 Task: Navigate through the streets of Cleveland to reach the Rock and Roll Hall of Fame.
Action: Mouse moved to (314, 84)
Screenshot: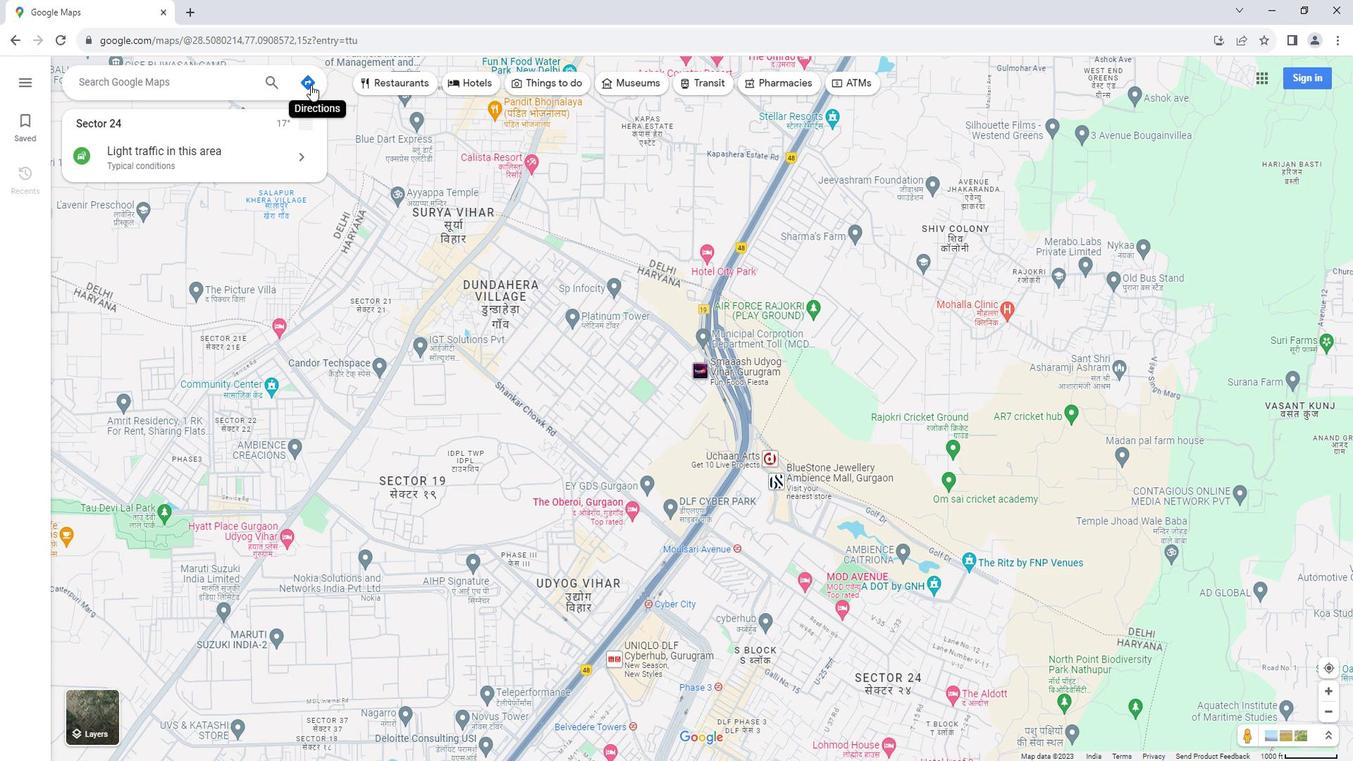 
Action: Mouse pressed left at (314, 84)
Screenshot: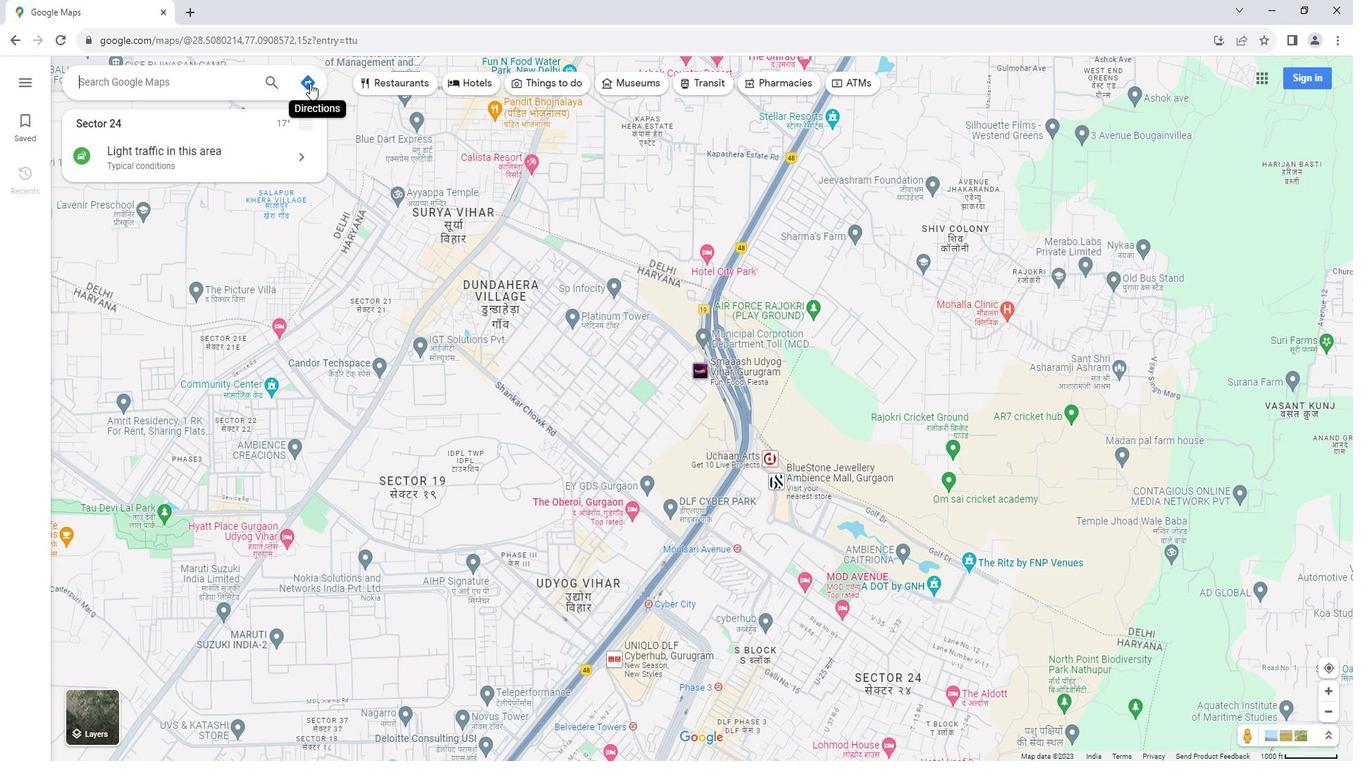 
Action: Mouse moved to (192, 126)
Screenshot: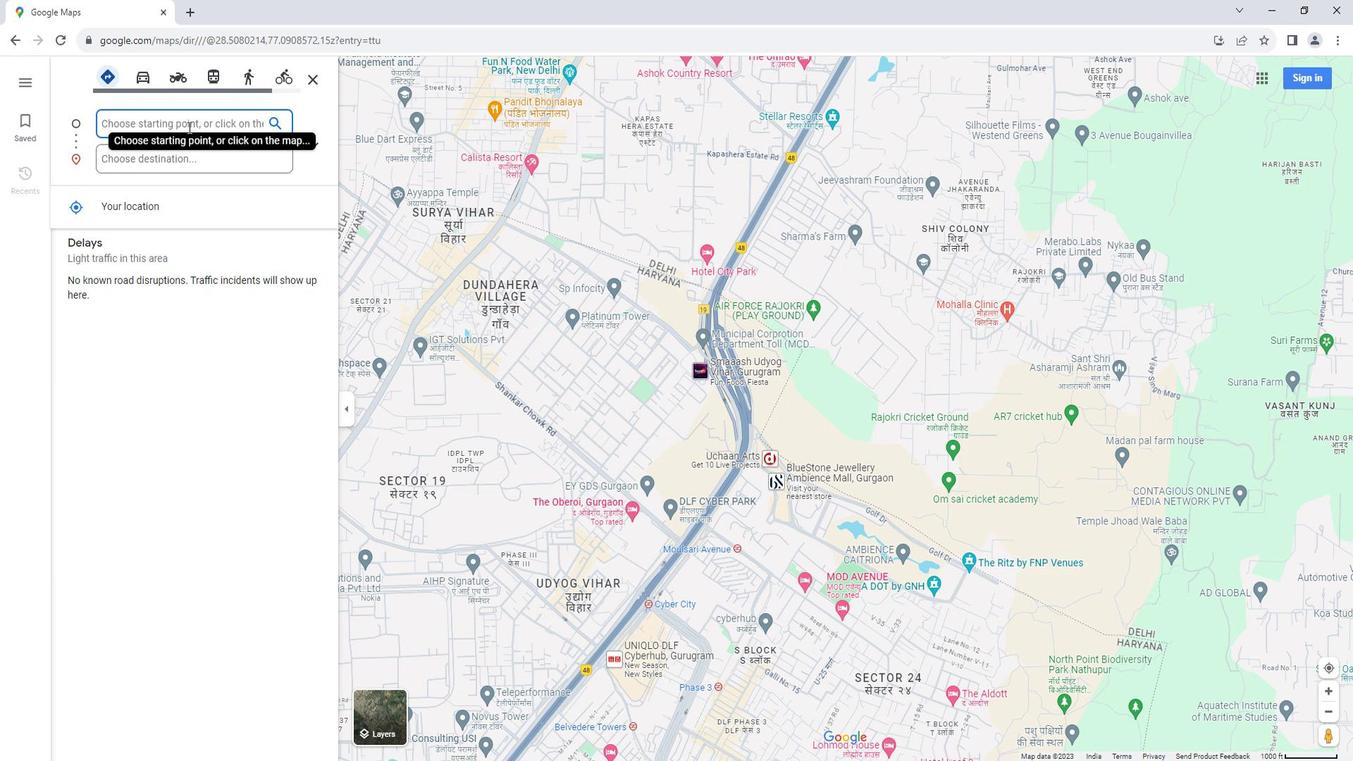 
Action: Mouse pressed left at (192, 126)
Screenshot: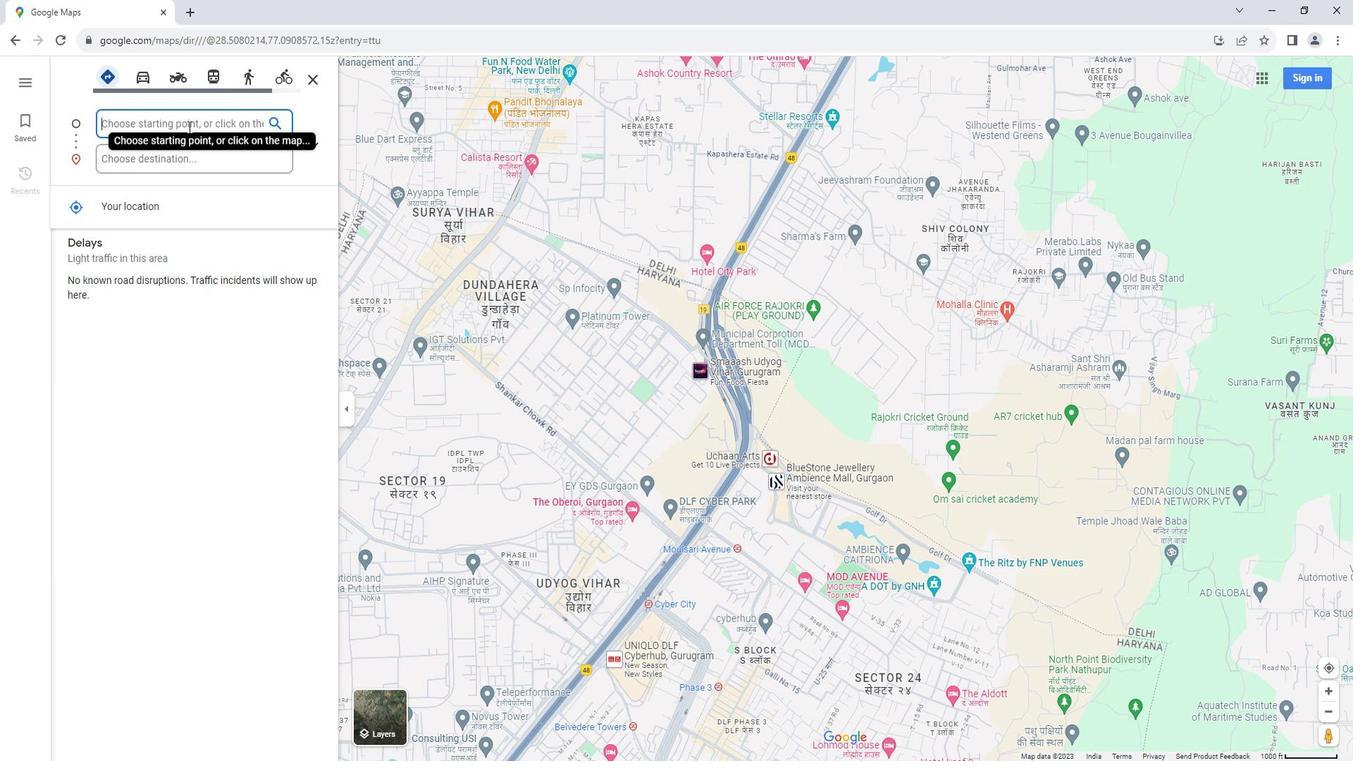 
Action: Mouse moved to (192, 125)
Screenshot: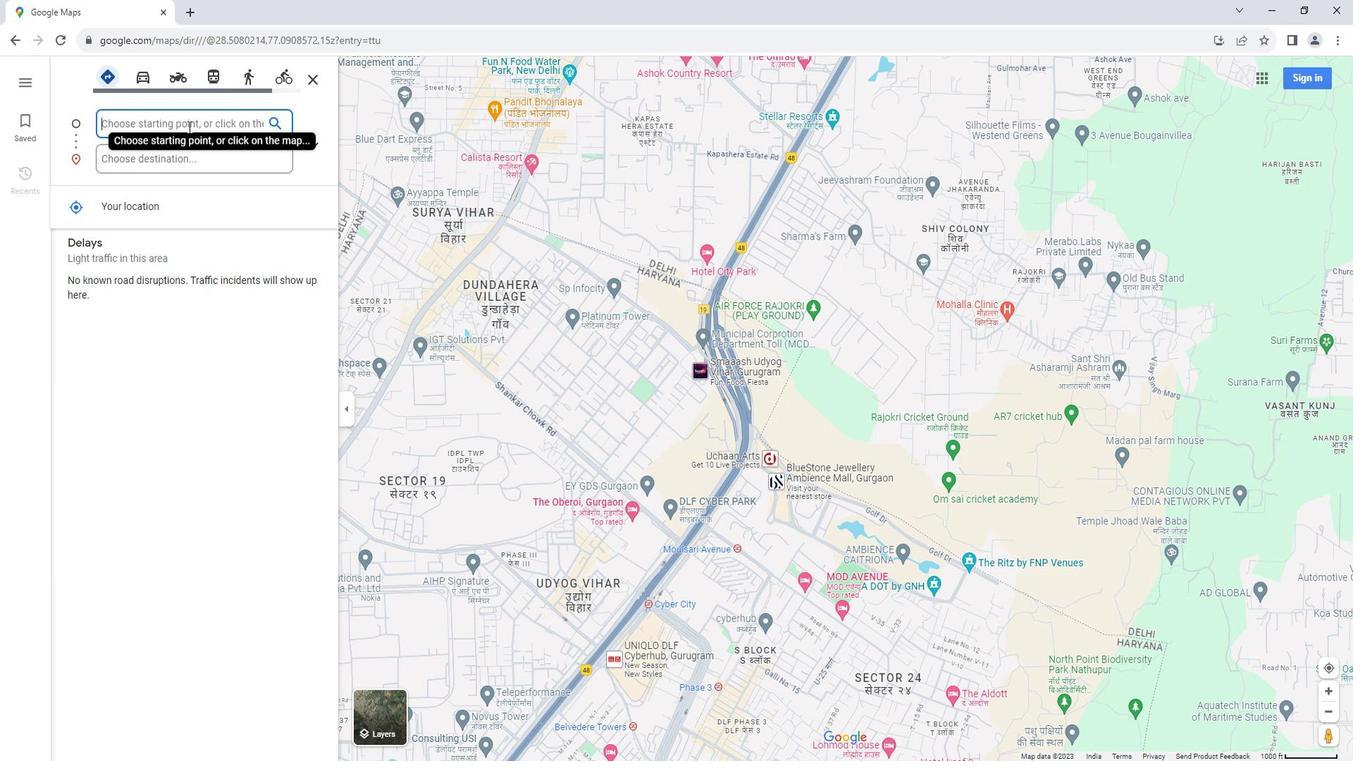 
Action: Key pressed <Key.shift>Cleveland
Screenshot: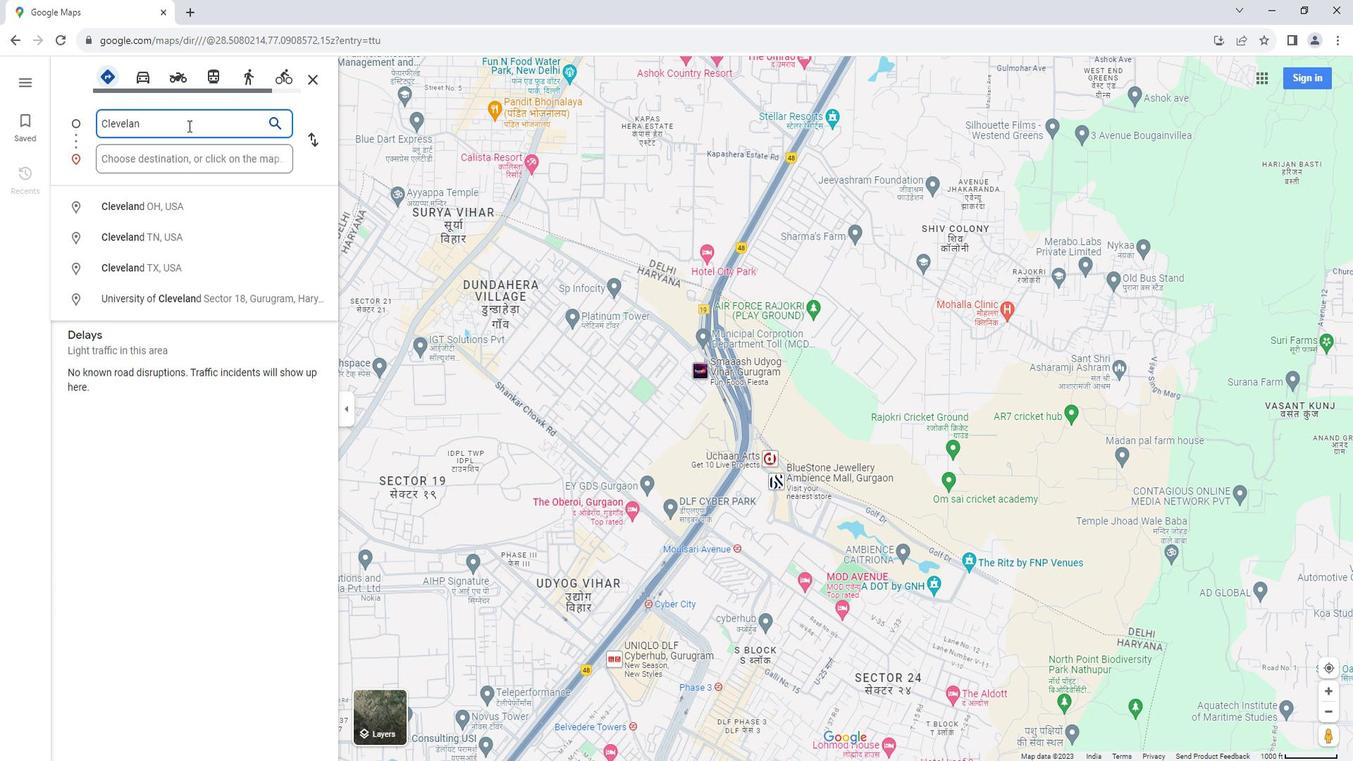 
Action: Mouse moved to (158, 200)
Screenshot: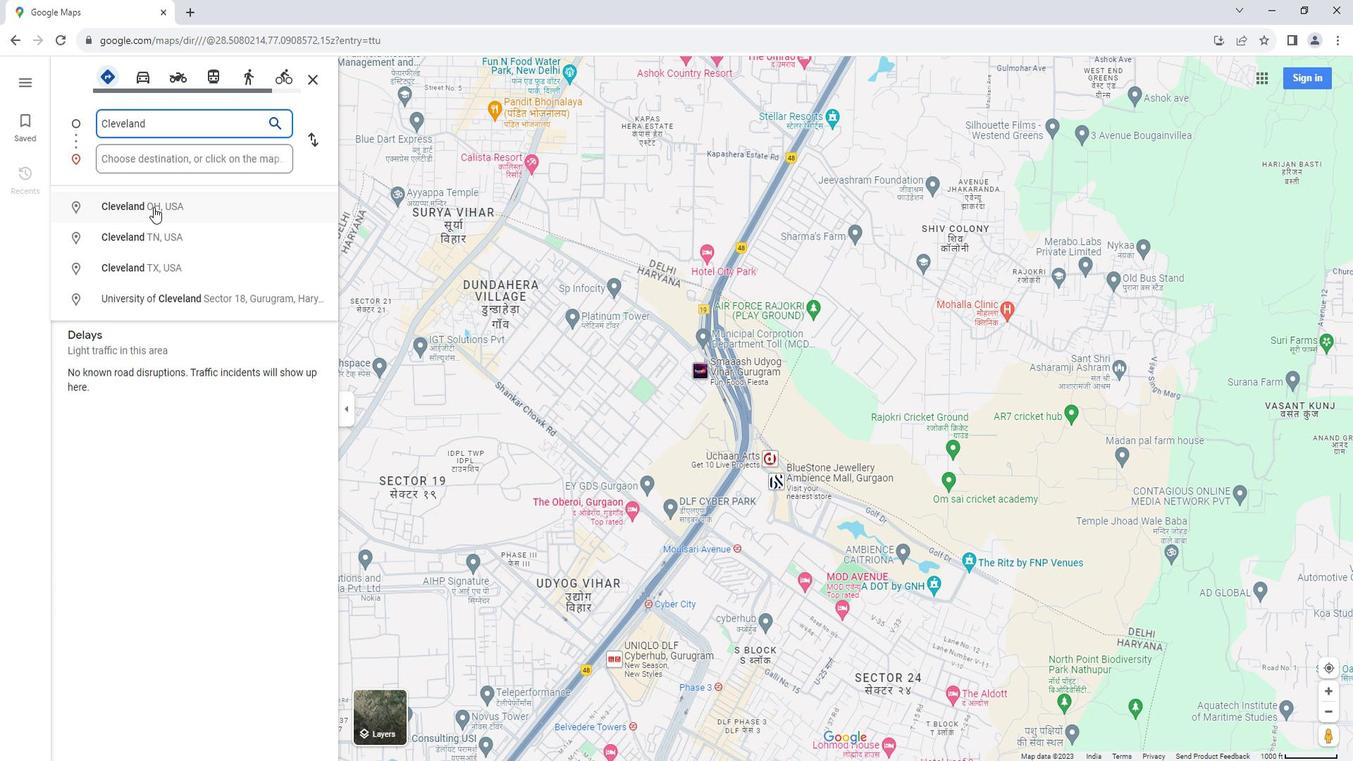 
Action: Mouse pressed left at (158, 200)
Screenshot: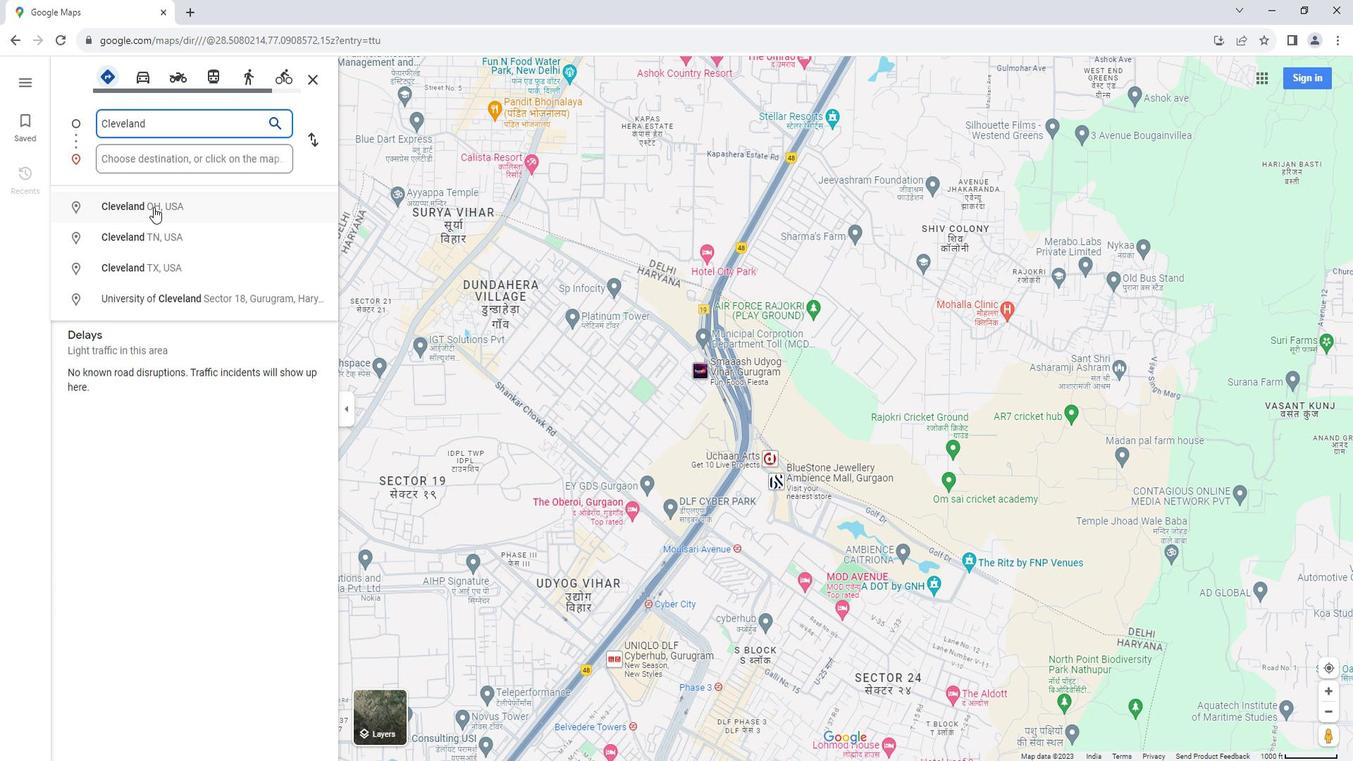
Action: Mouse moved to (148, 156)
Screenshot: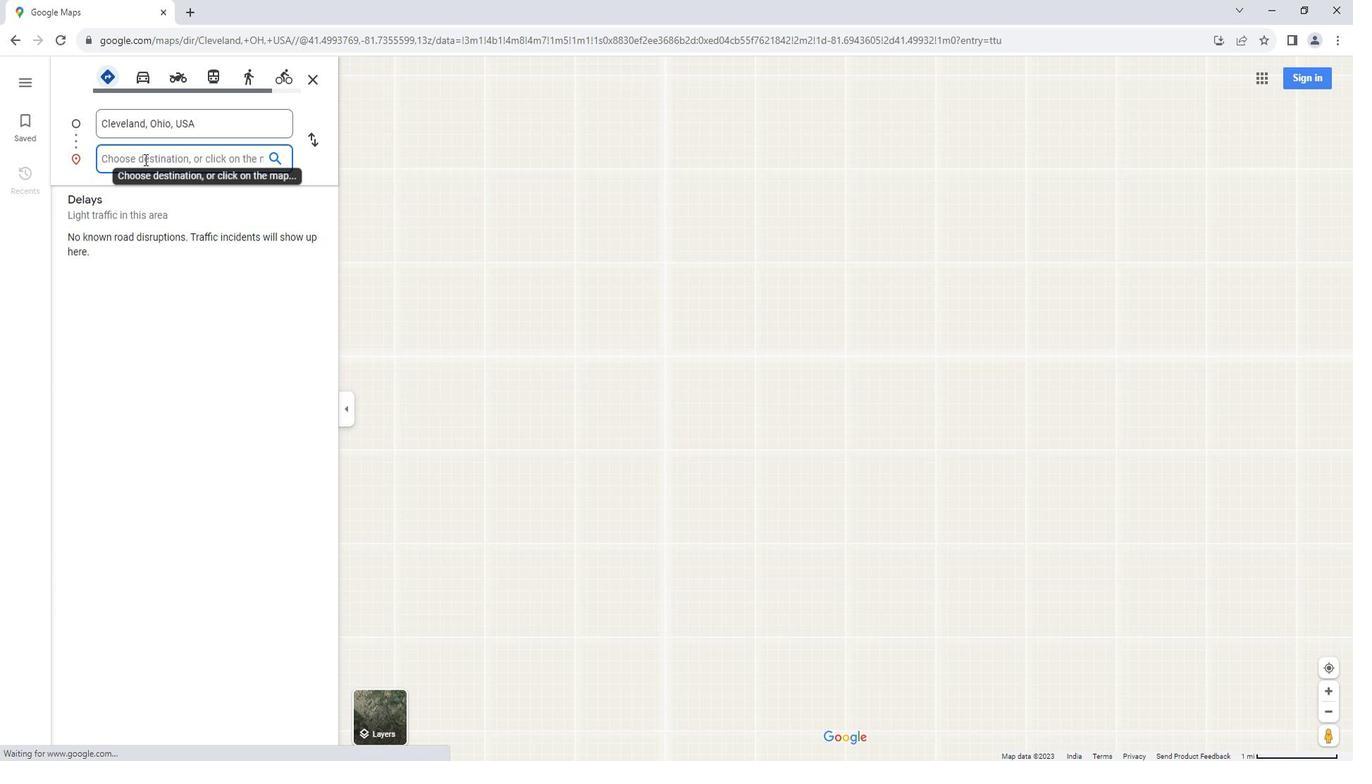 
Action: Mouse pressed left at (148, 156)
Screenshot: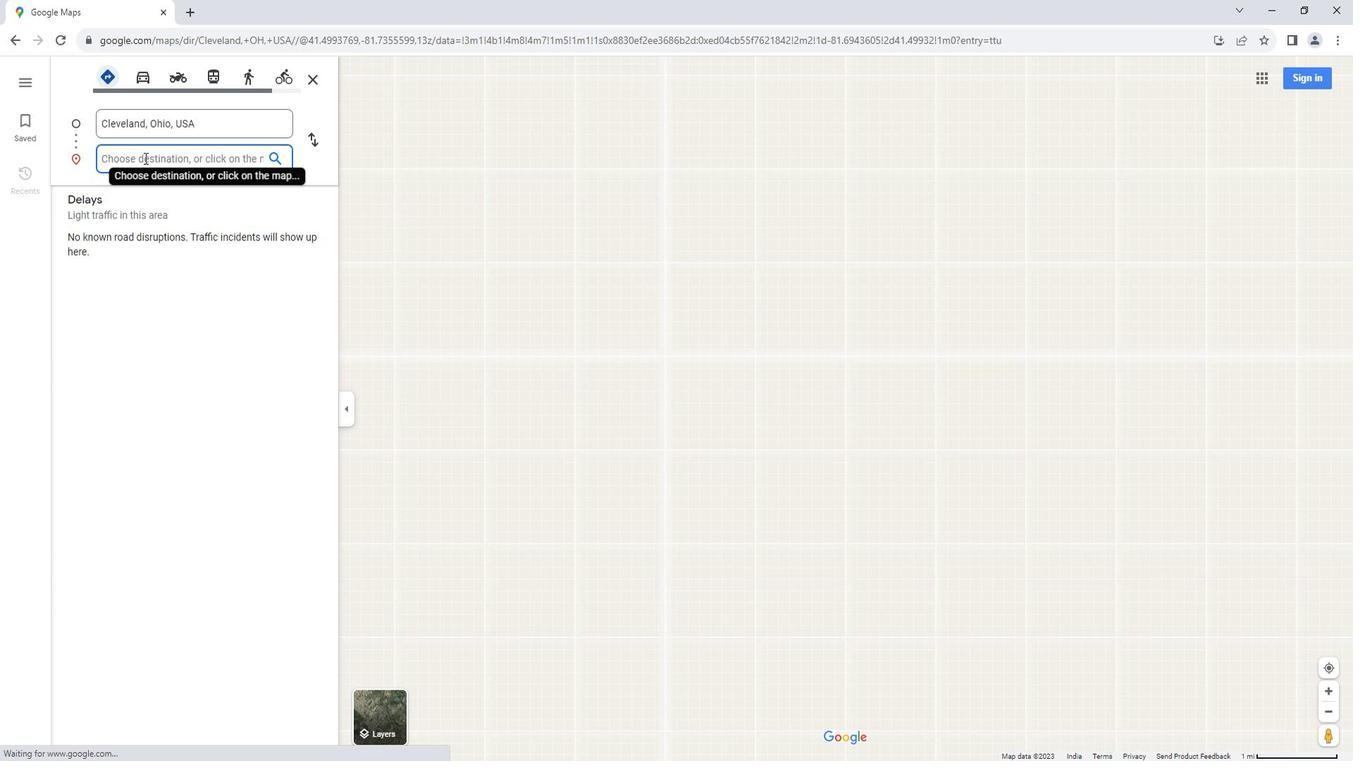 
Action: Key pressed <Key.shift>Rock<Key.space>and<Key.space>
Screenshot: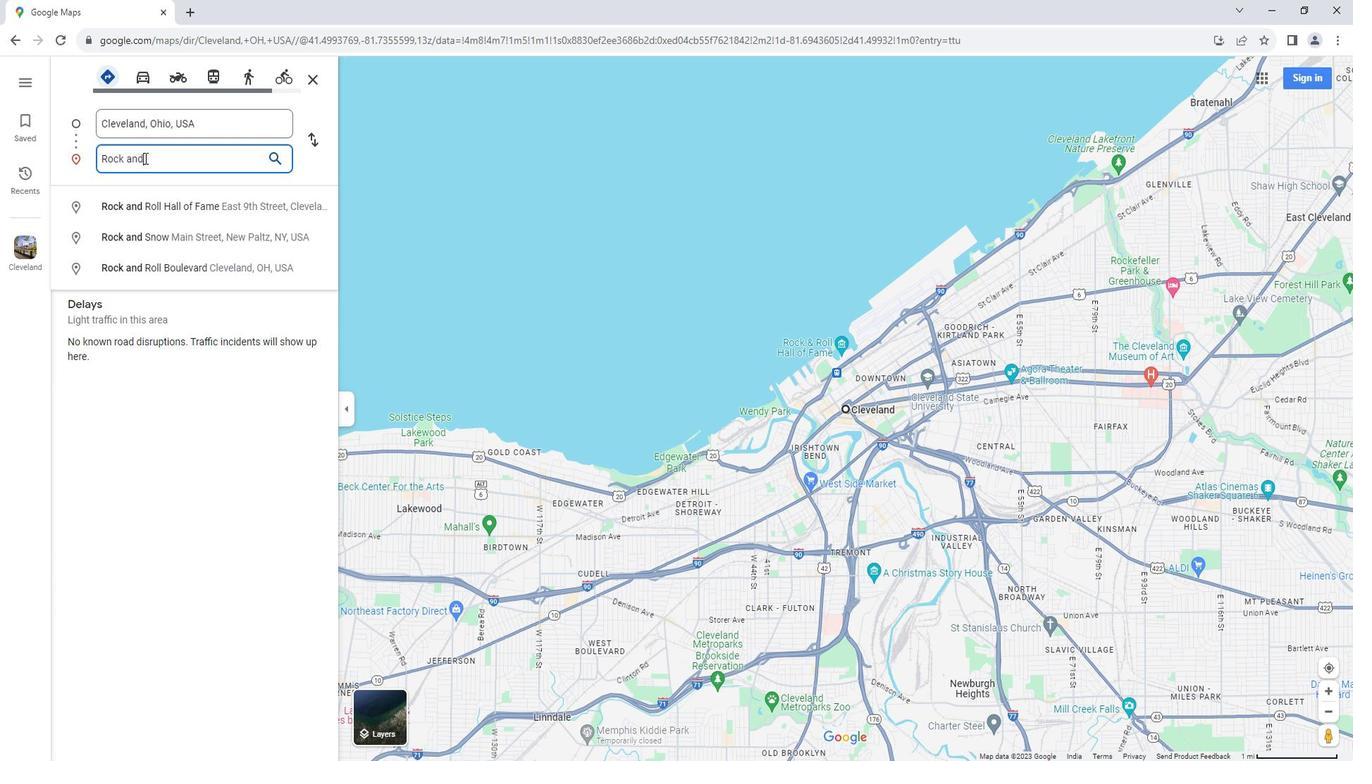
Action: Mouse moved to (183, 197)
Screenshot: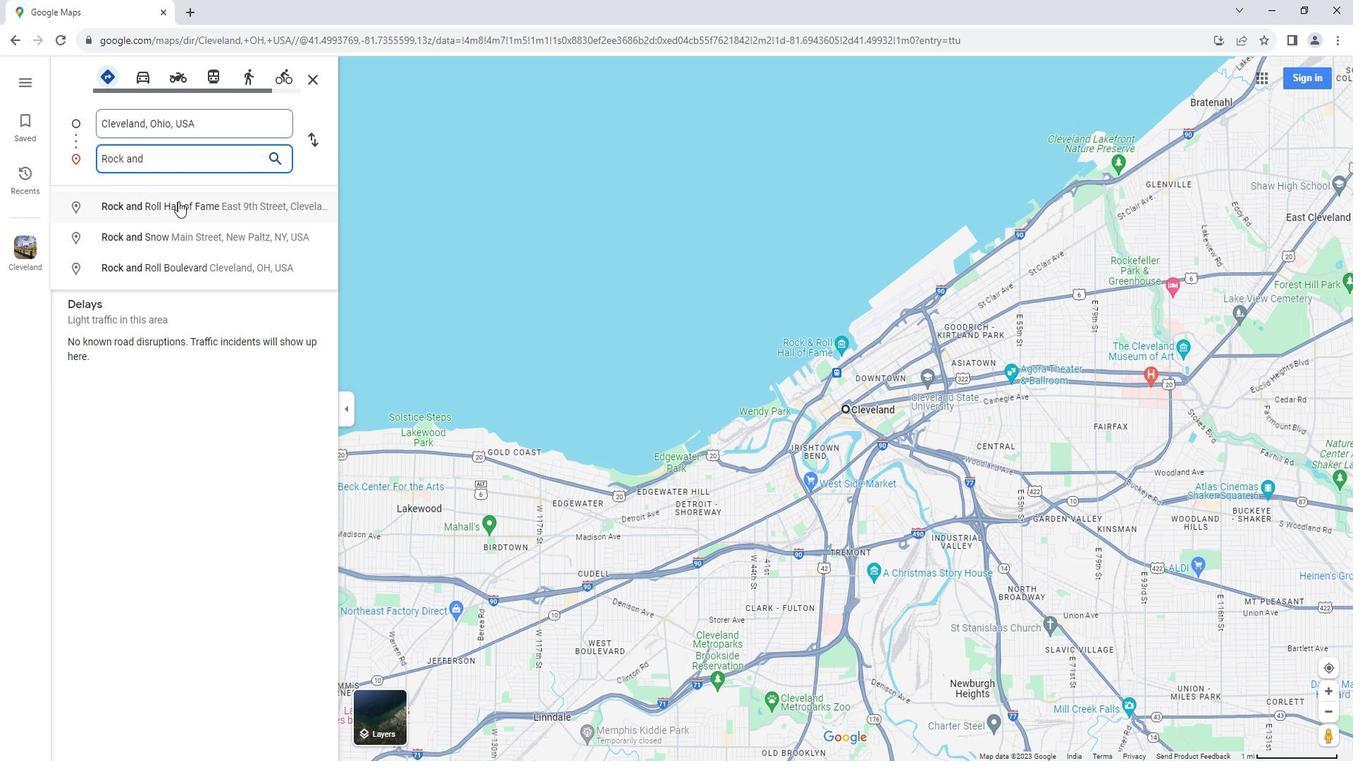 
Action: Key pressed <Key.shift>Roll<Key.space><Key.shift>Hall<Key.space>of<Key.space><Key.shift>Fame
Screenshot: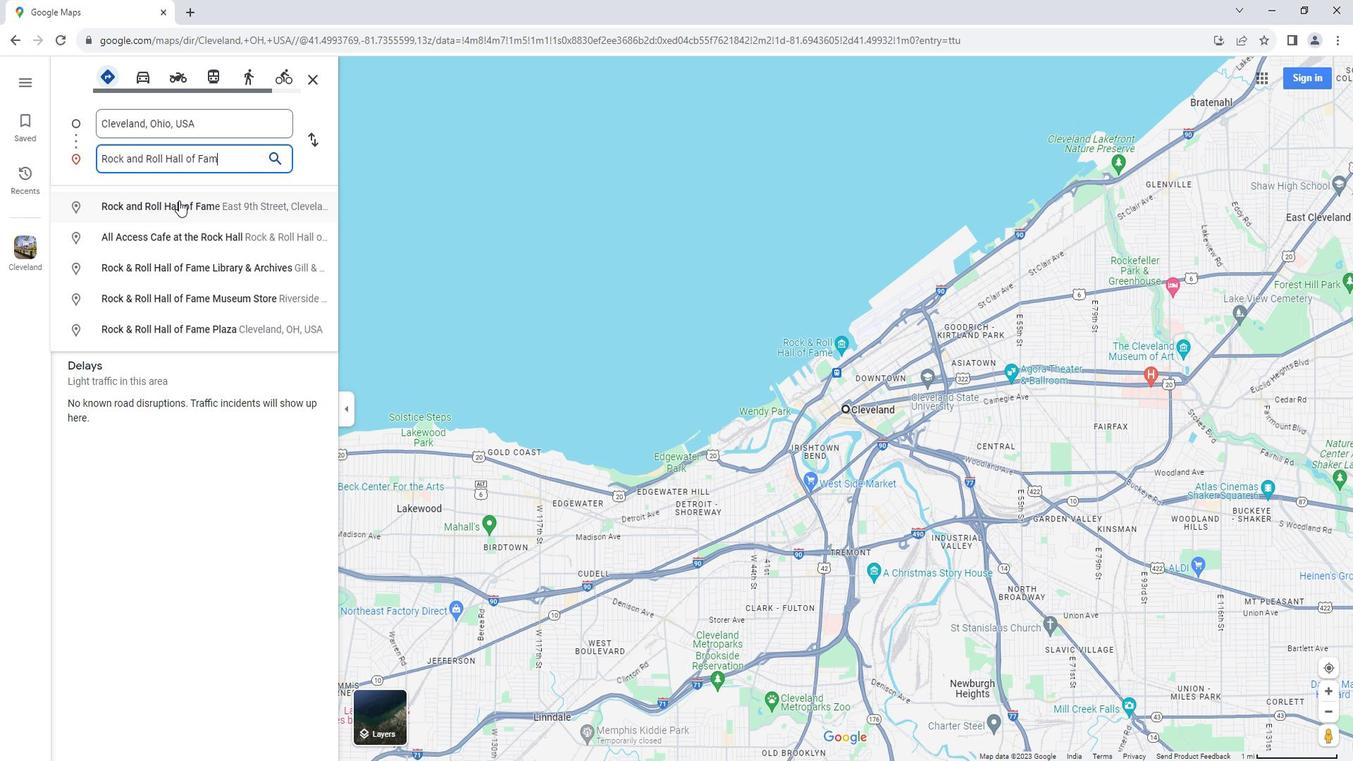 
Action: Mouse moved to (194, 204)
Screenshot: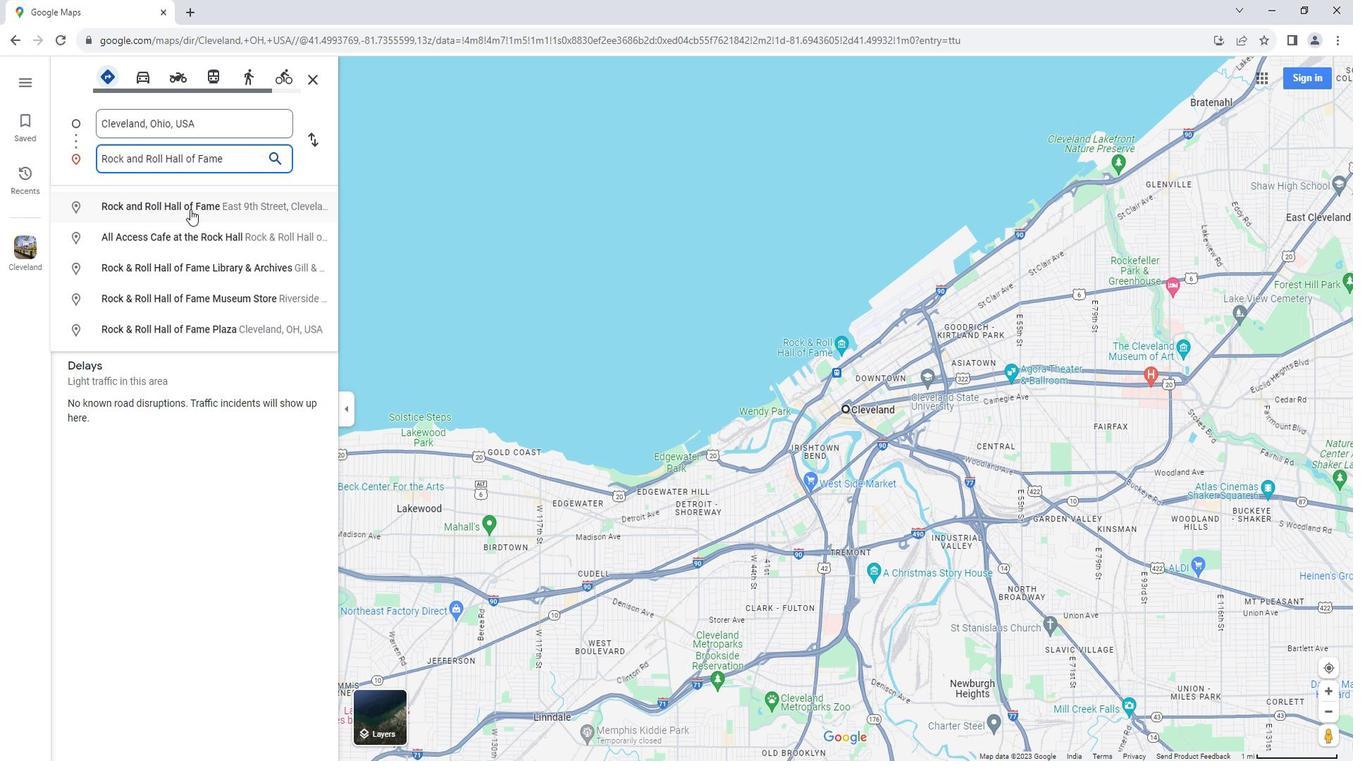 
Action: Mouse pressed left at (194, 204)
Screenshot: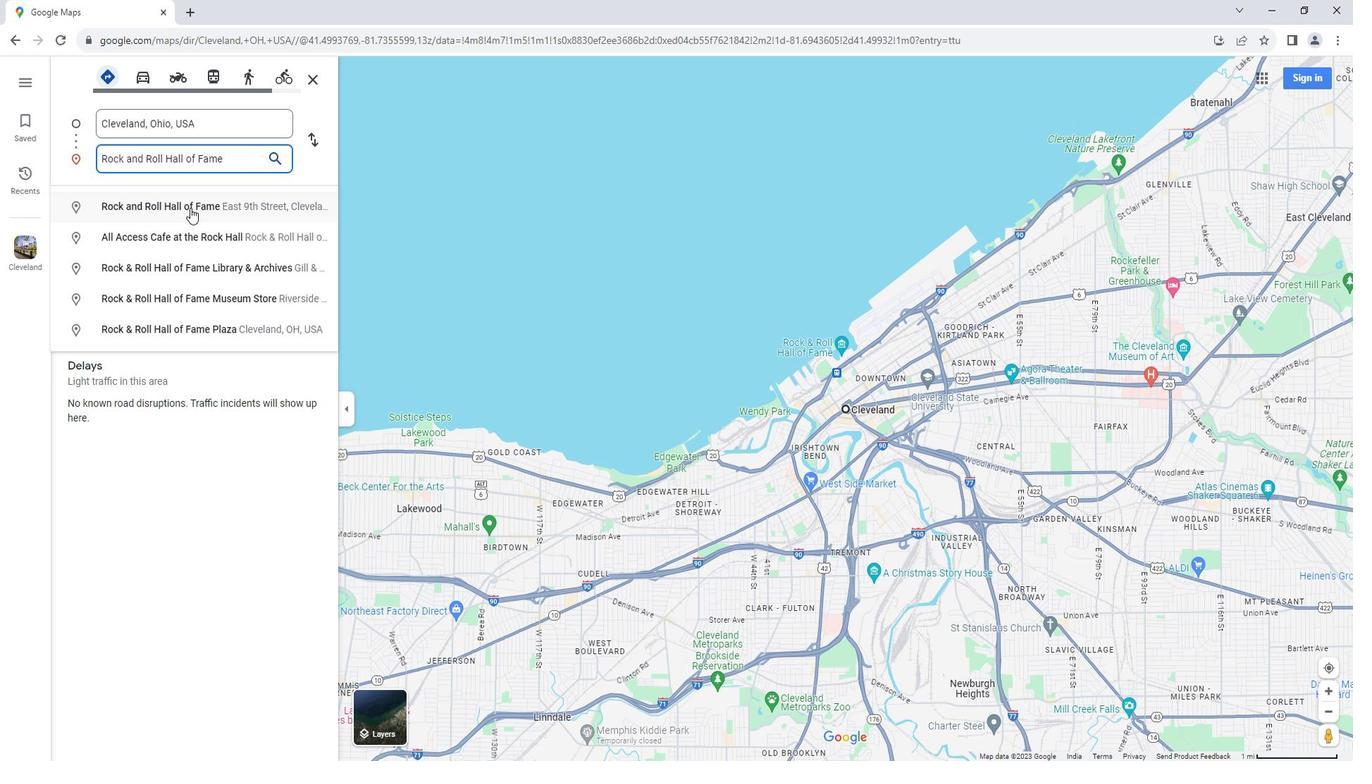 
Action: Mouse moved to (118, 381)
Screenshot: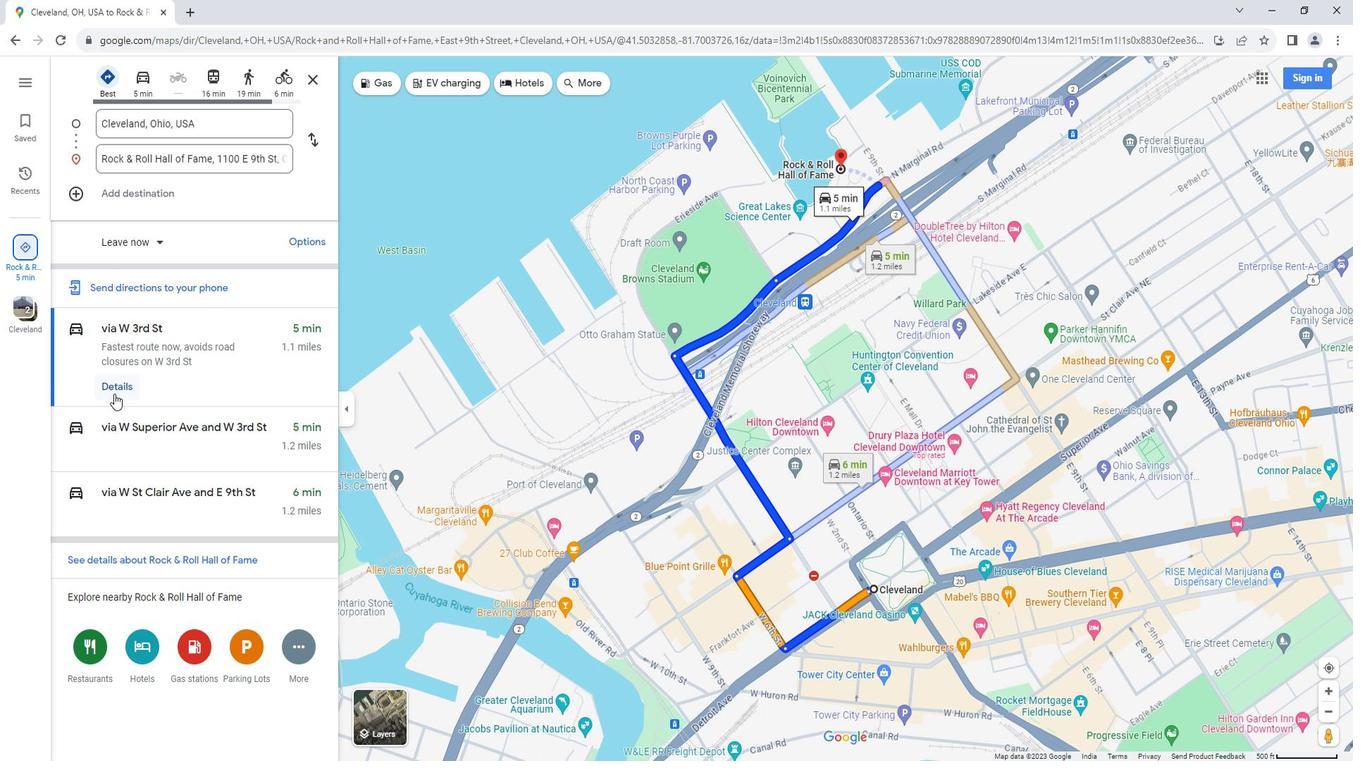 
Action: Mouse pressed left at (118, 381)
Screenshot: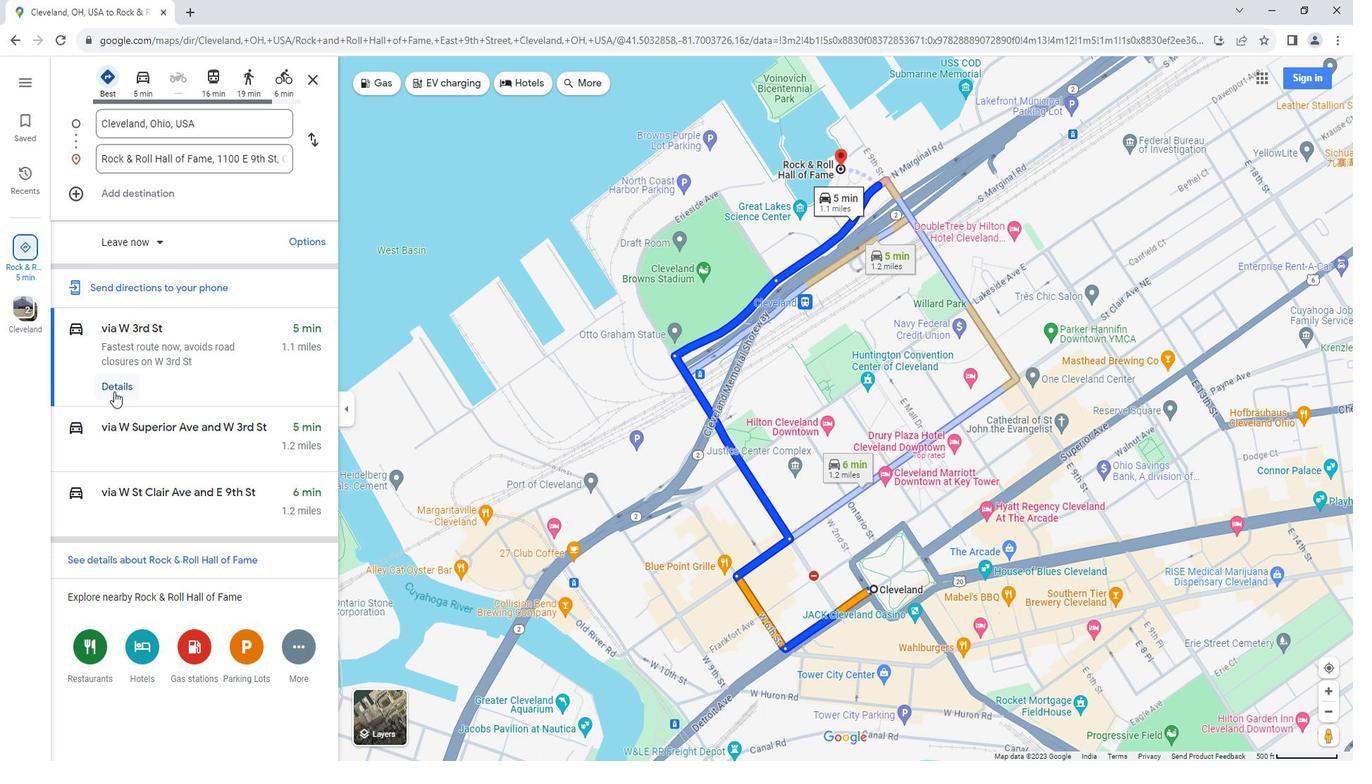 
Action: Mouse moved to (72, 81)
Screenshot: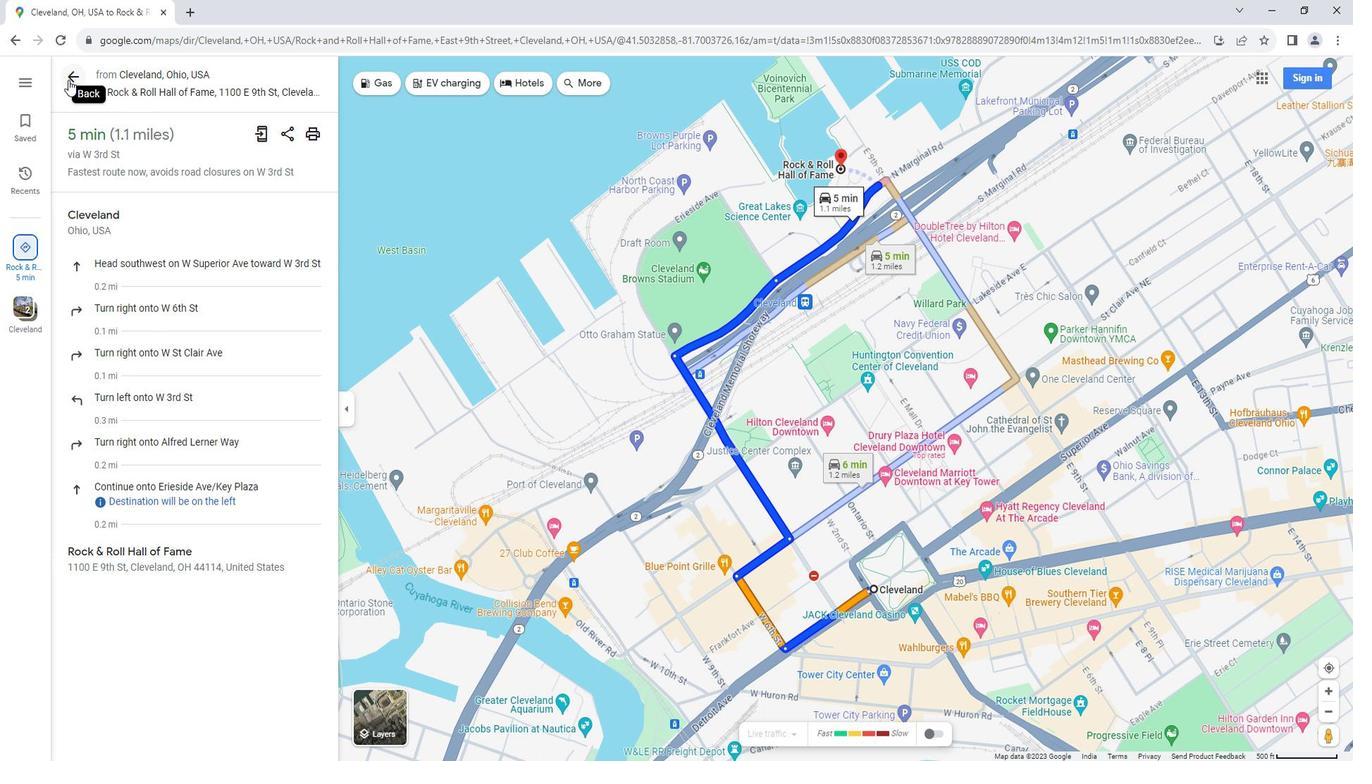 
Action: Mouse pressed left at (72, 81)
Screenshot: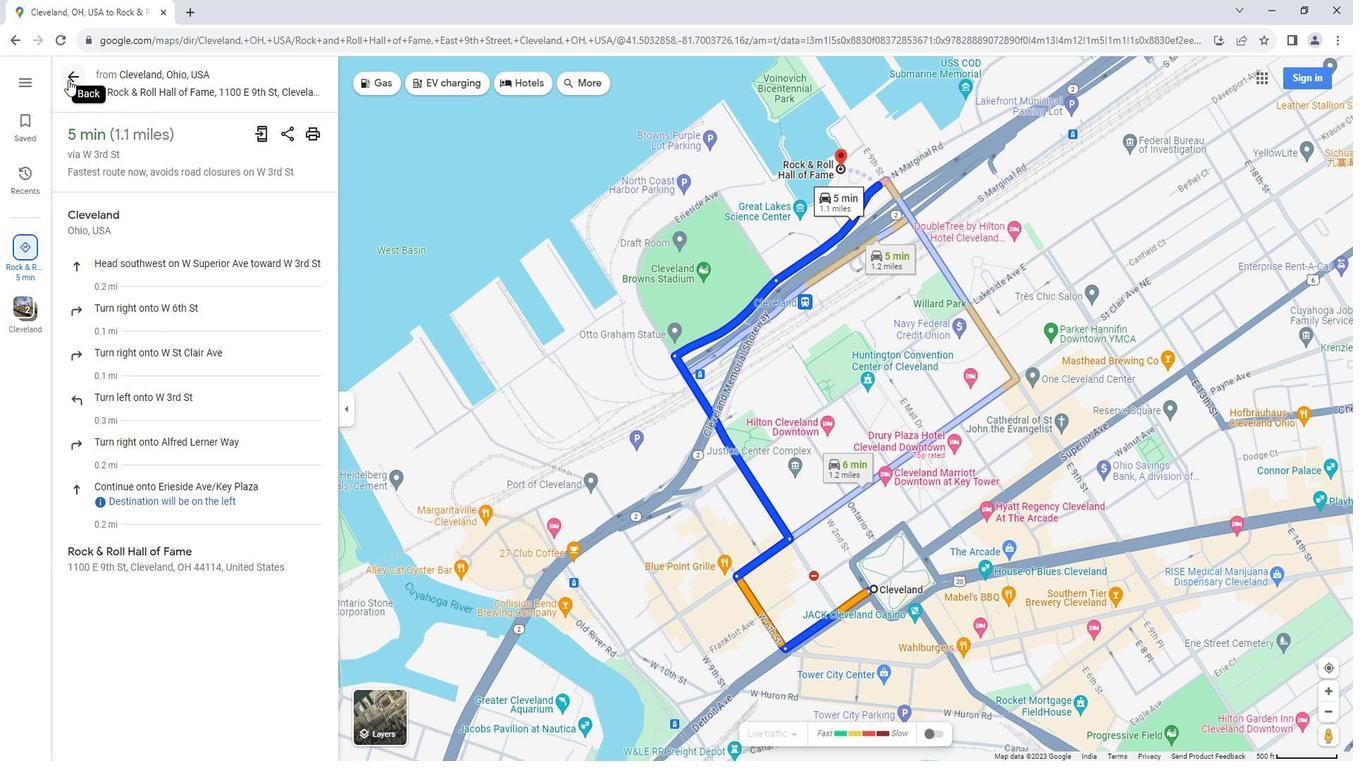 
Action: Mouse moved to (140, 81)
Screenshot: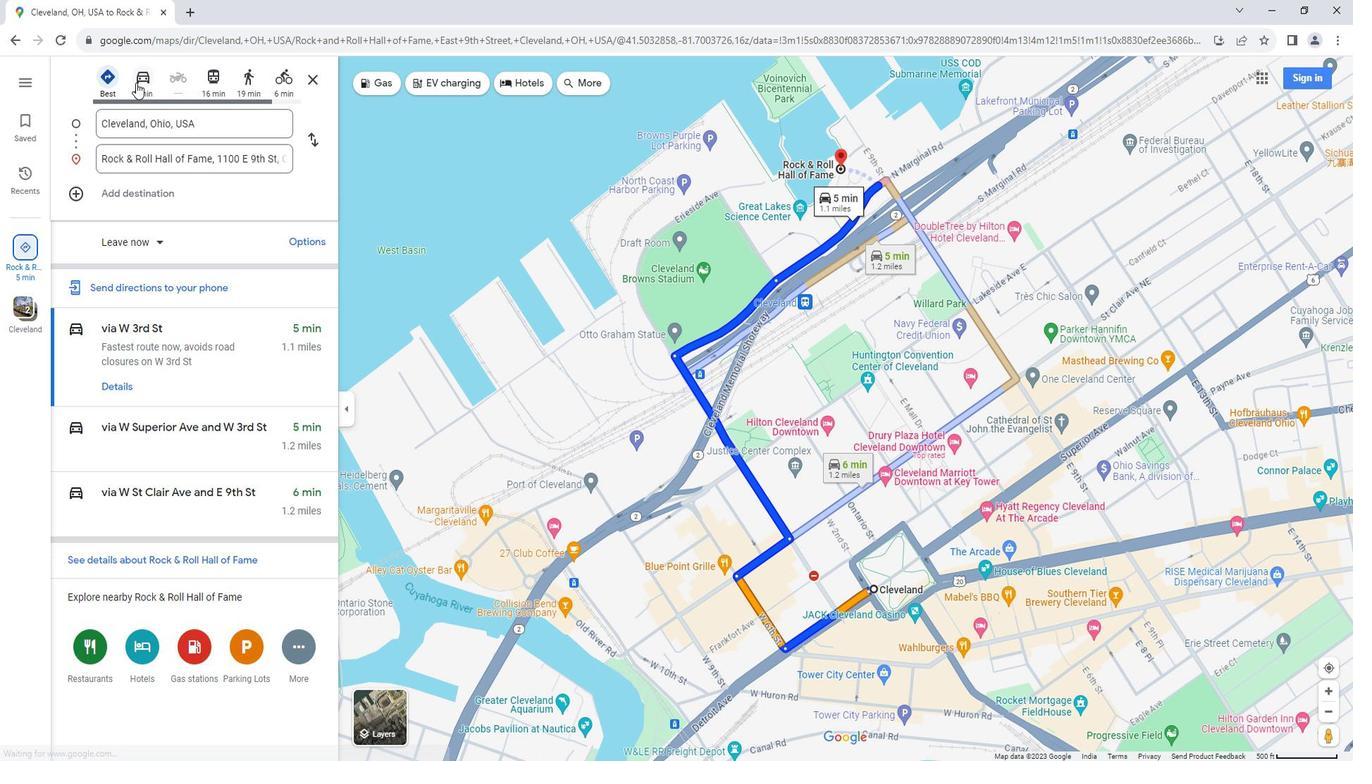 
Action: Mouse pressed left at (140, 81)
Screenshot: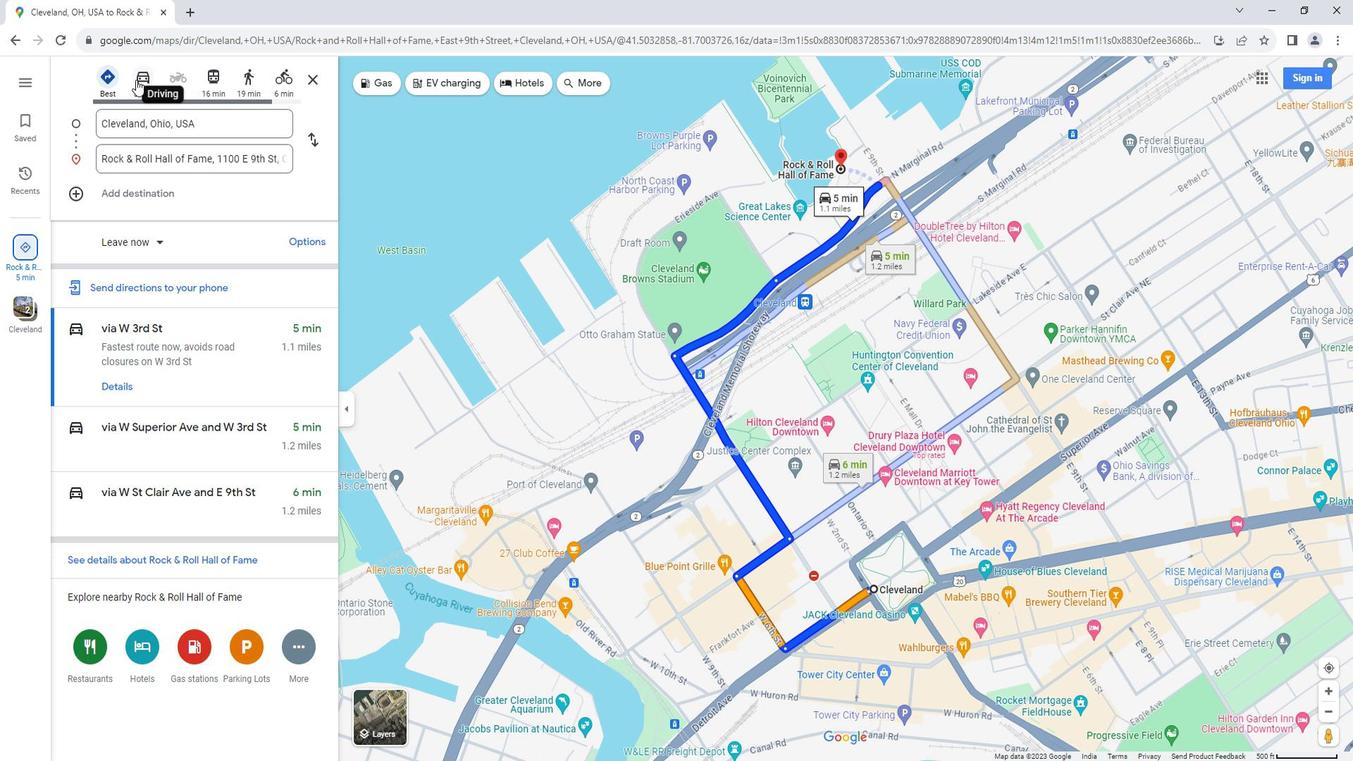 
Action: Mouse moved to (222, 79)
Screenshot: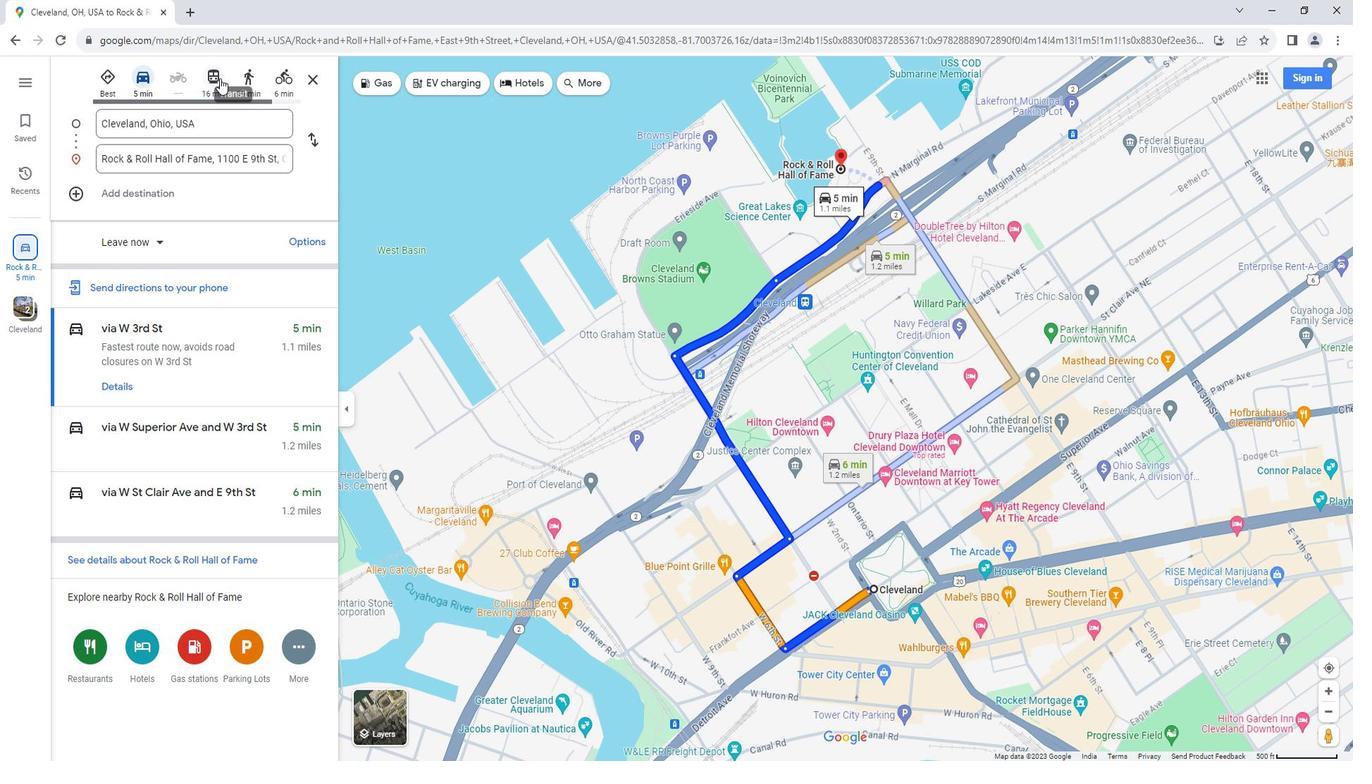 
Action: Mouse pressed left at (222, 79)
Screenshot: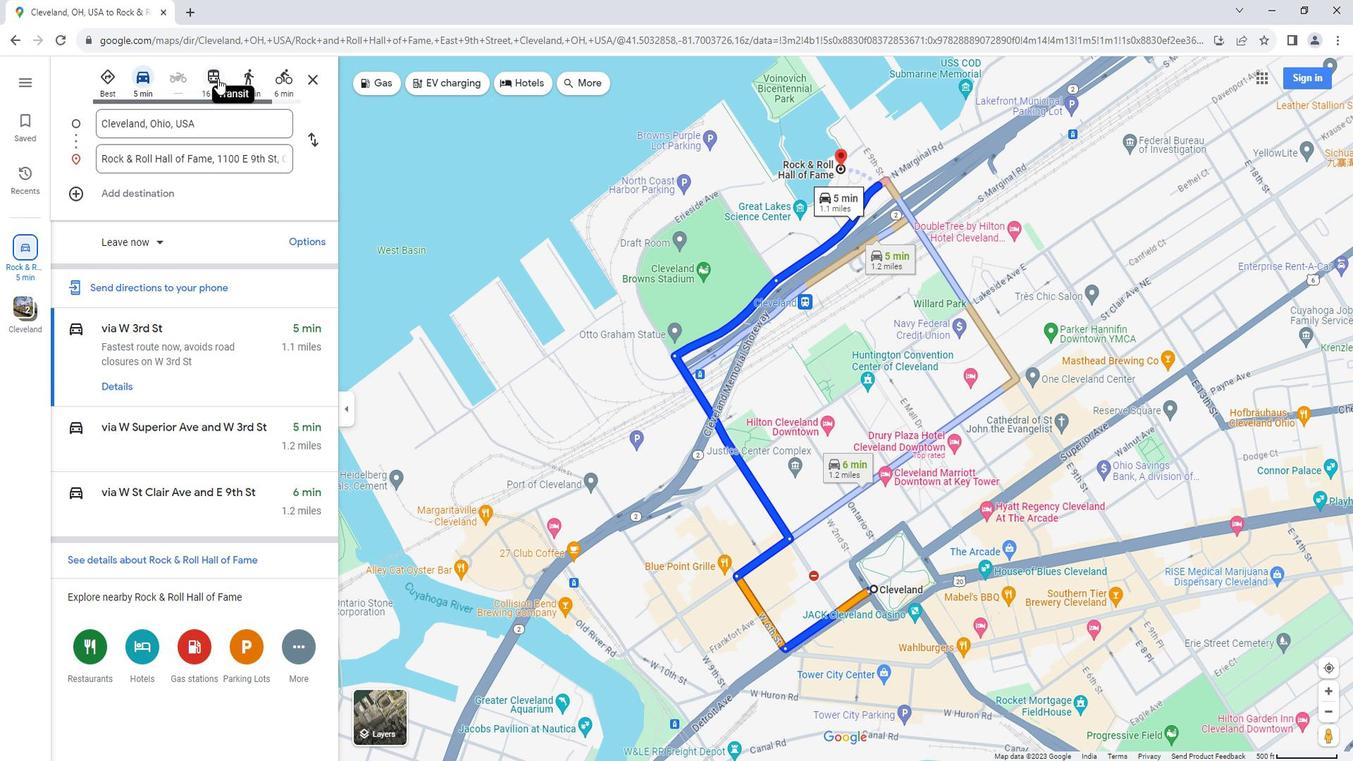 
Action: Mouse moved to (180, 248)
Screenshot: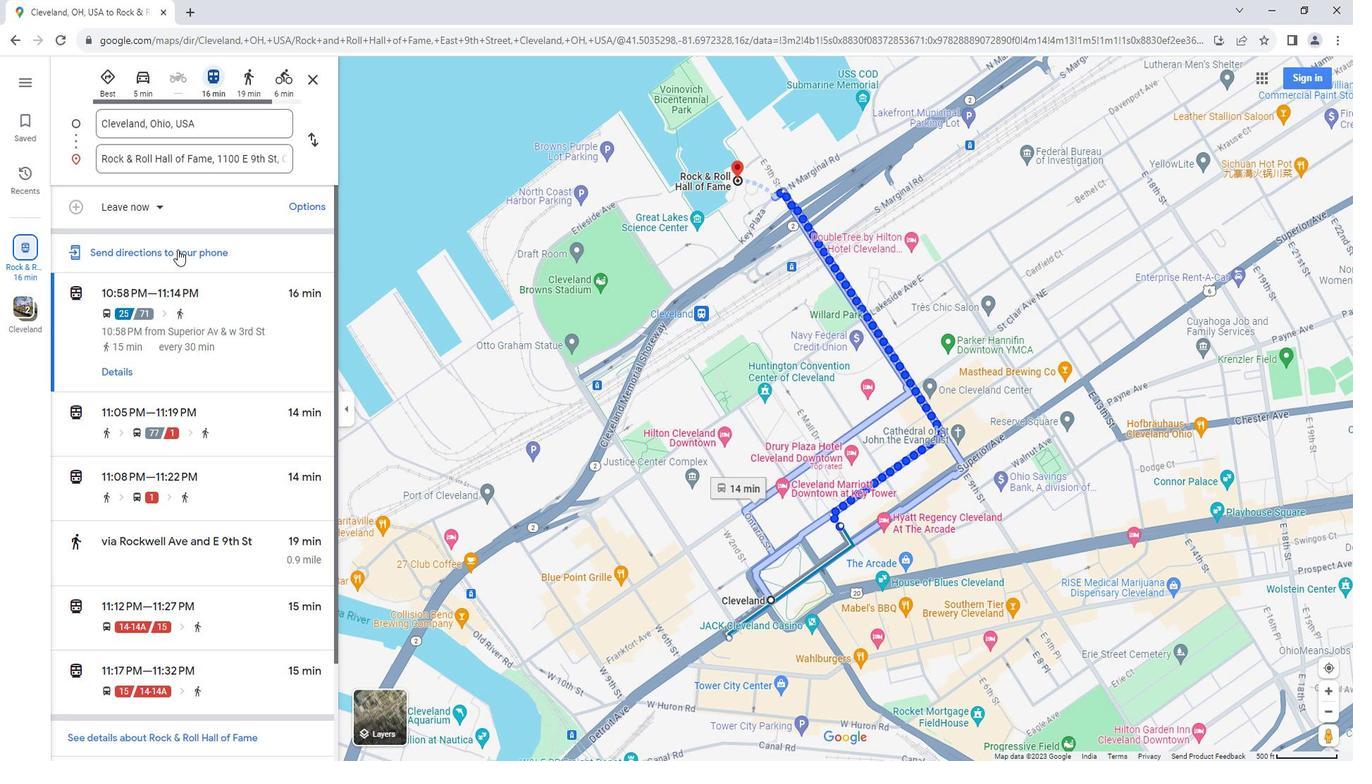 
Action: Mouse scrolled (180, 247) with delta (0, 0)
Screenshot: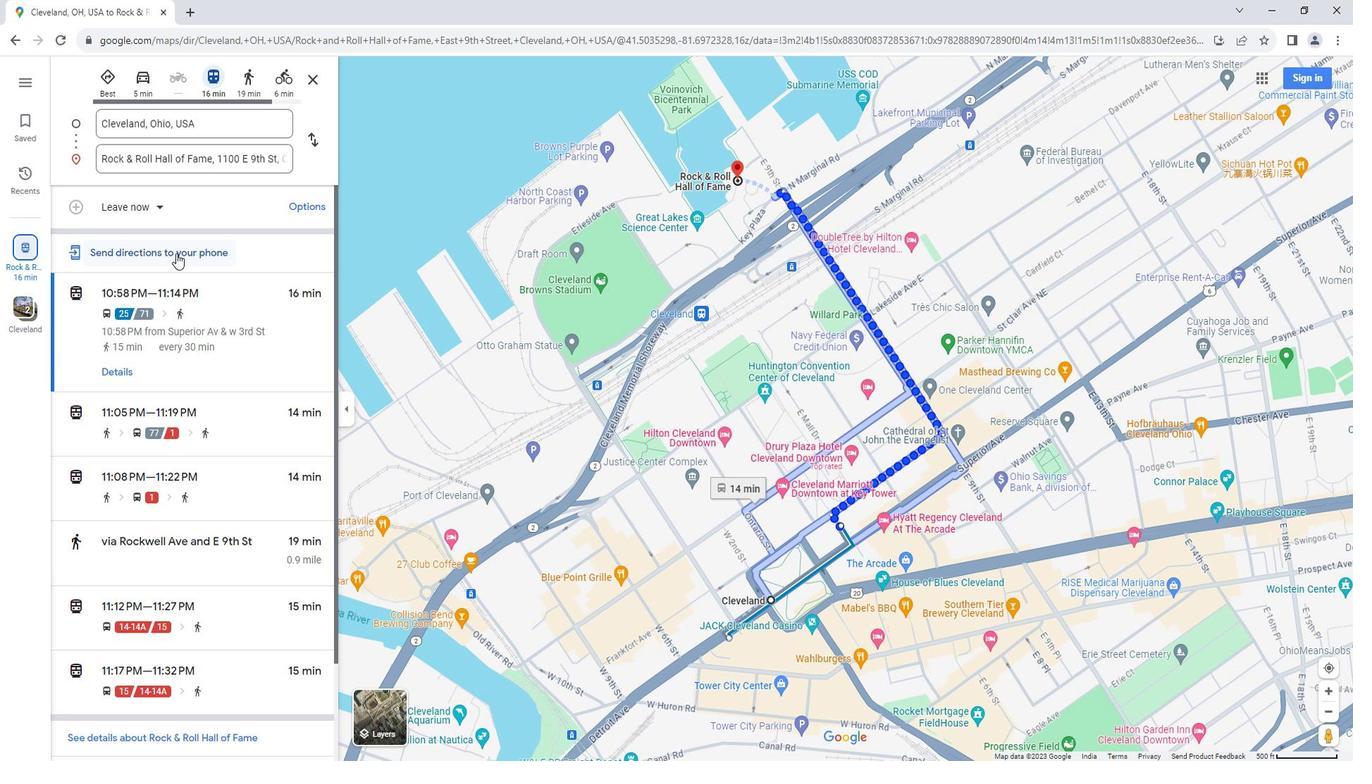 
Action: Mouse scrolled (180, 247) with delta (0, 0)
Screenshot: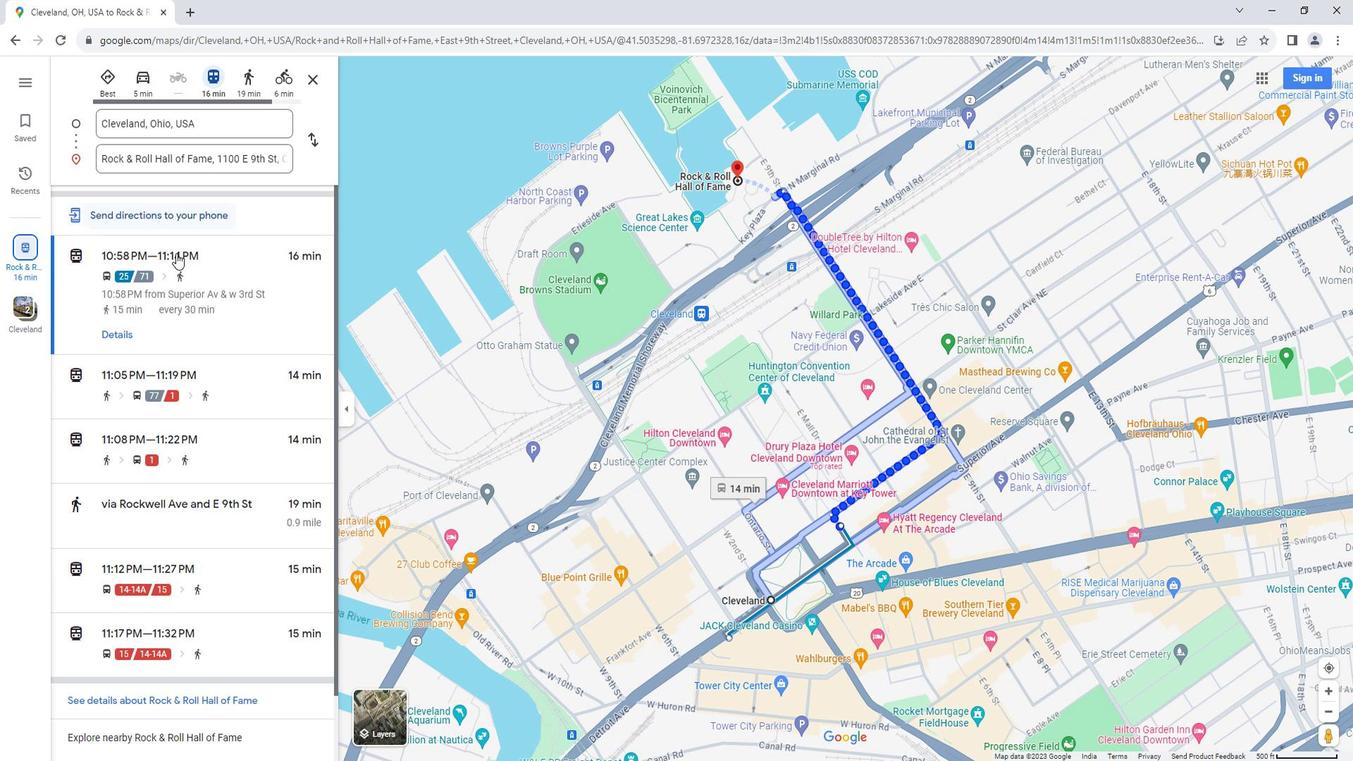 
Action: Mouse scrolled (180, 247) with delta (0, 0)
Screenshot: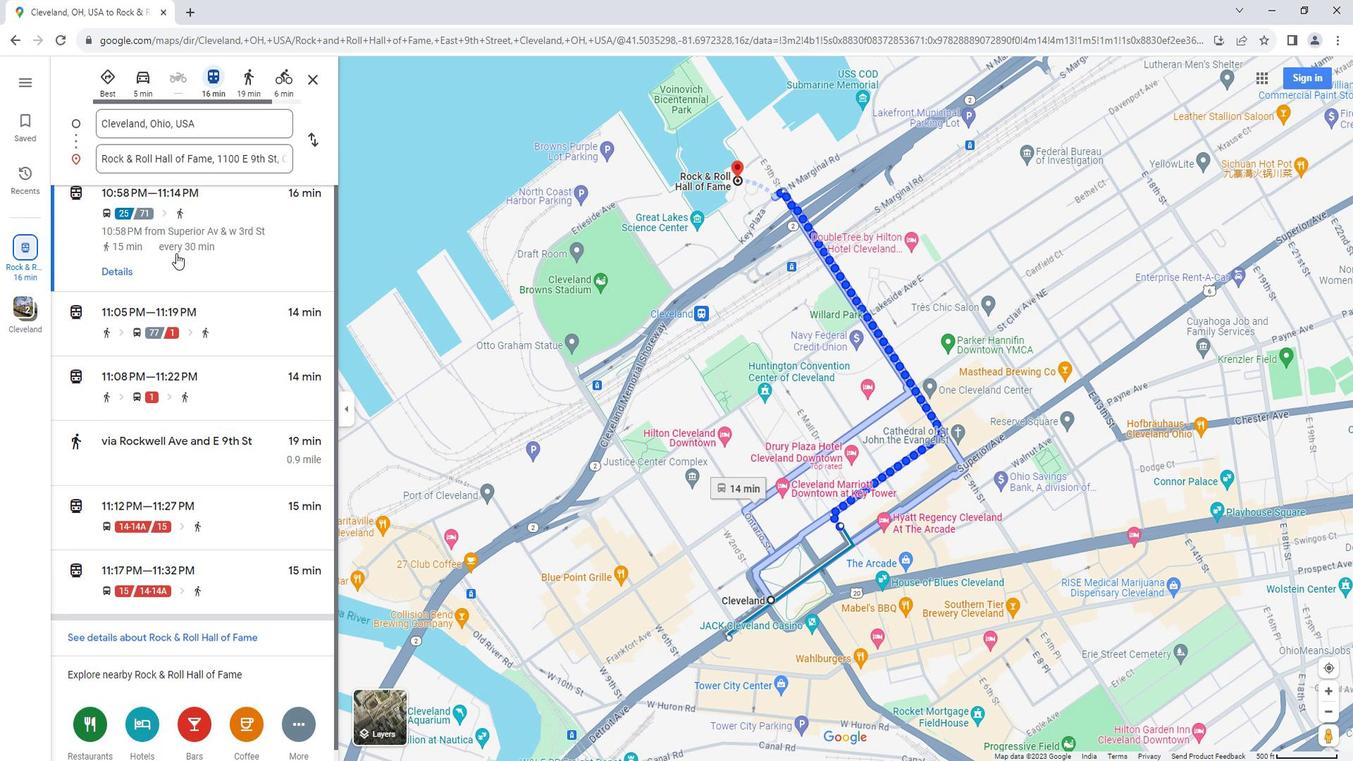 
Action: Mouse scrolled (180, 248) with delta (0, 0)
Screenshot: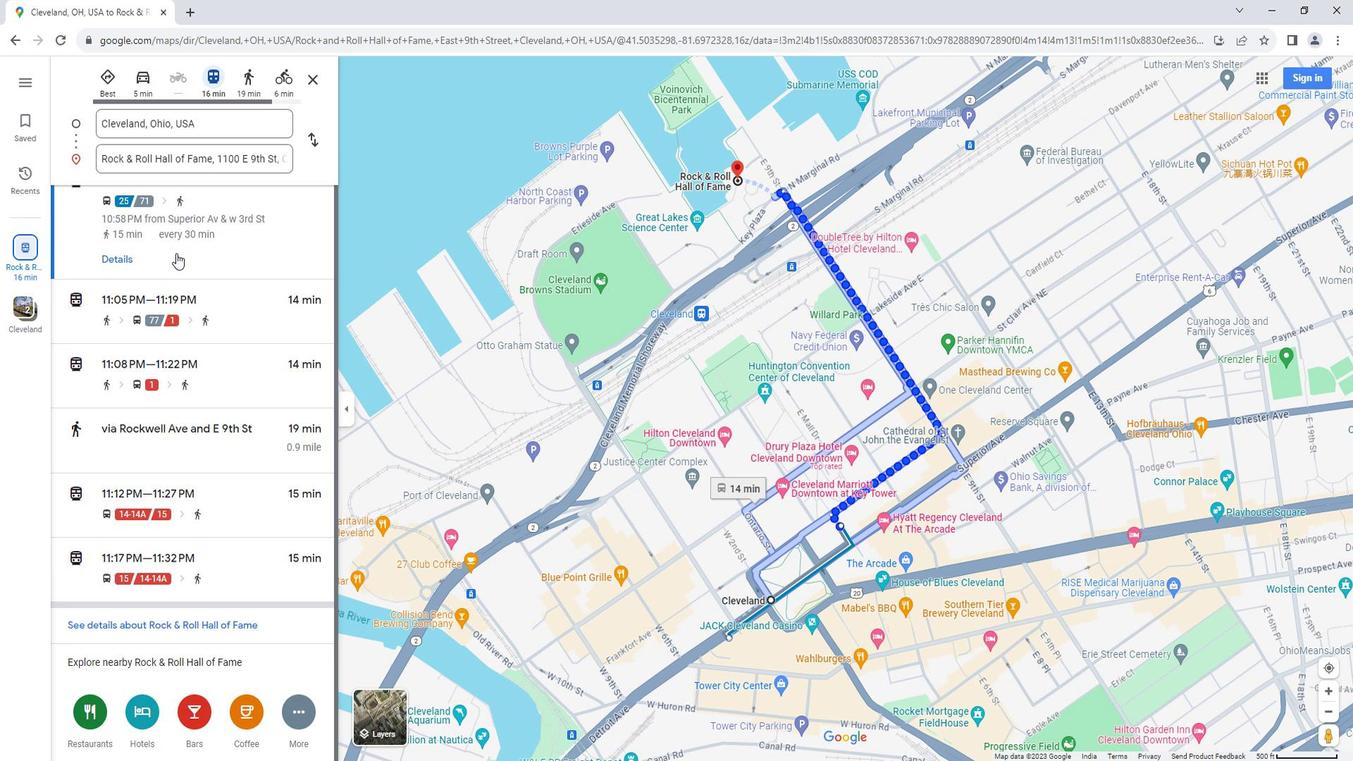 
Action: Mouse scrolled (180, 248) with delta (0, 0)
Screenshot: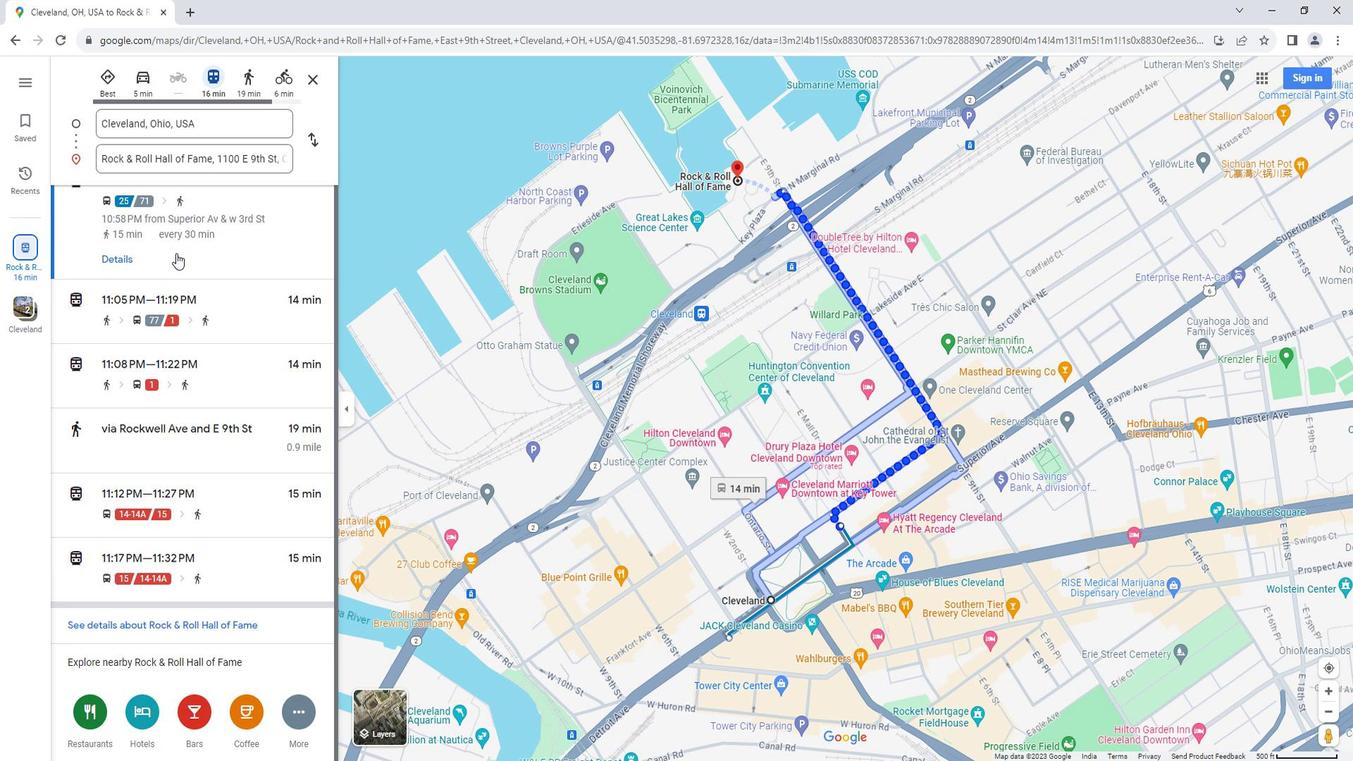 
Action: Mouse scrolled (180, 248) with delta (0, 0)
Screenshot: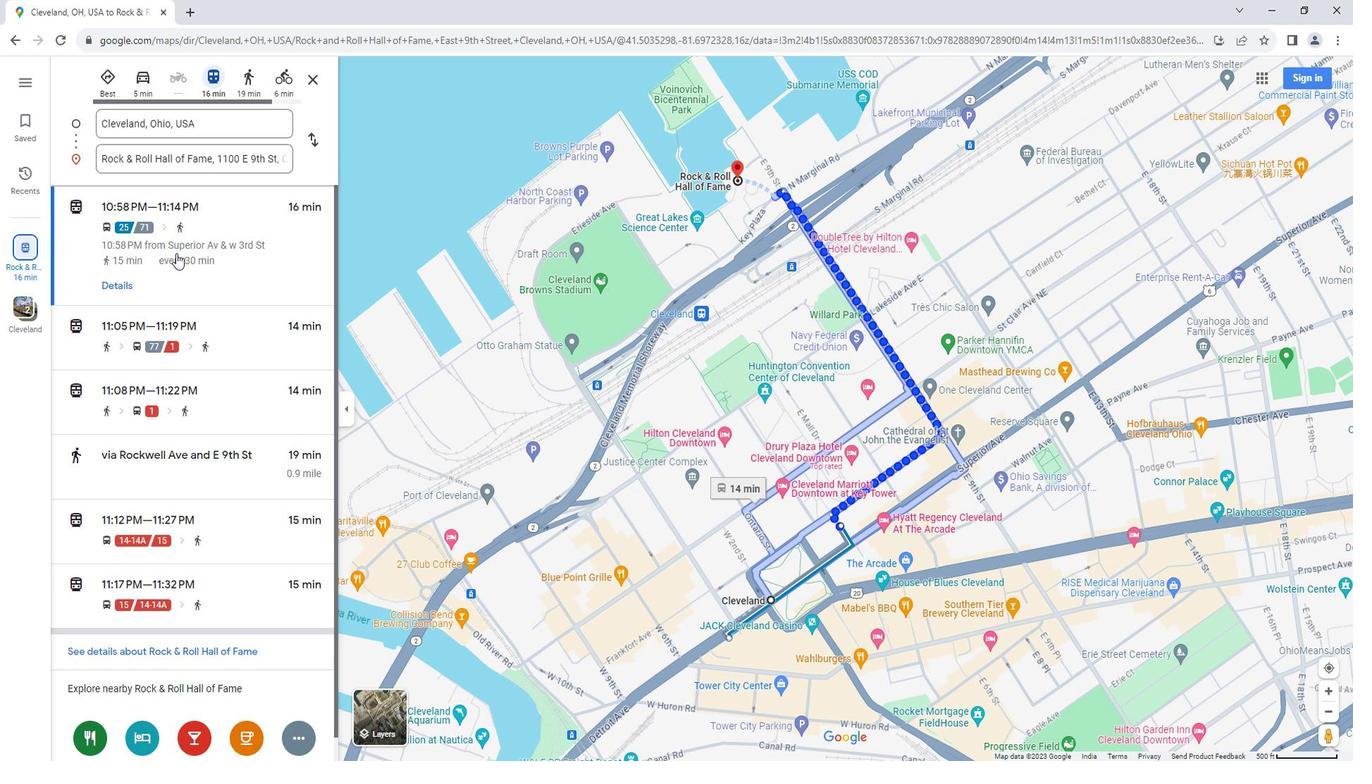 
Action: Mouse scrolled (180, 248) with delta (0, 0)
Screenshot: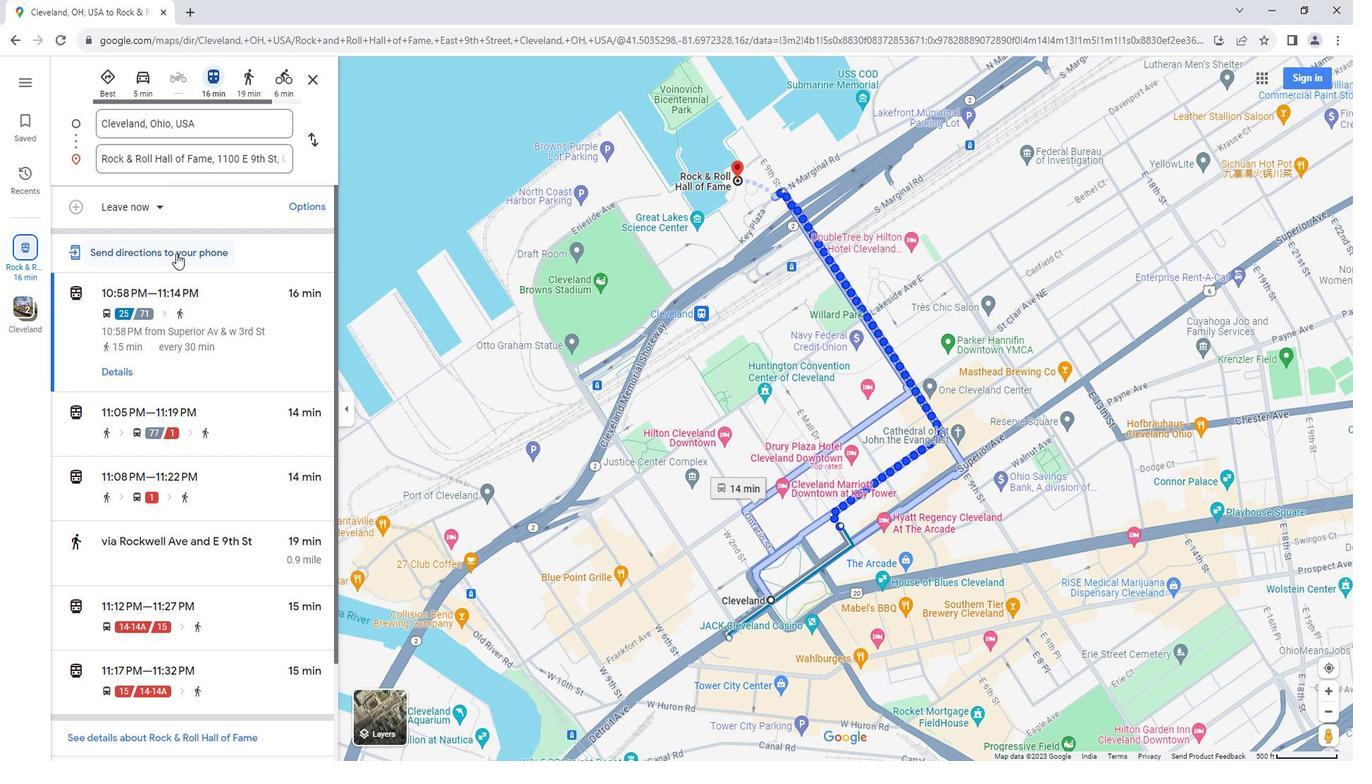 
Action: Mouse moved to (246, 83)
Screenshot: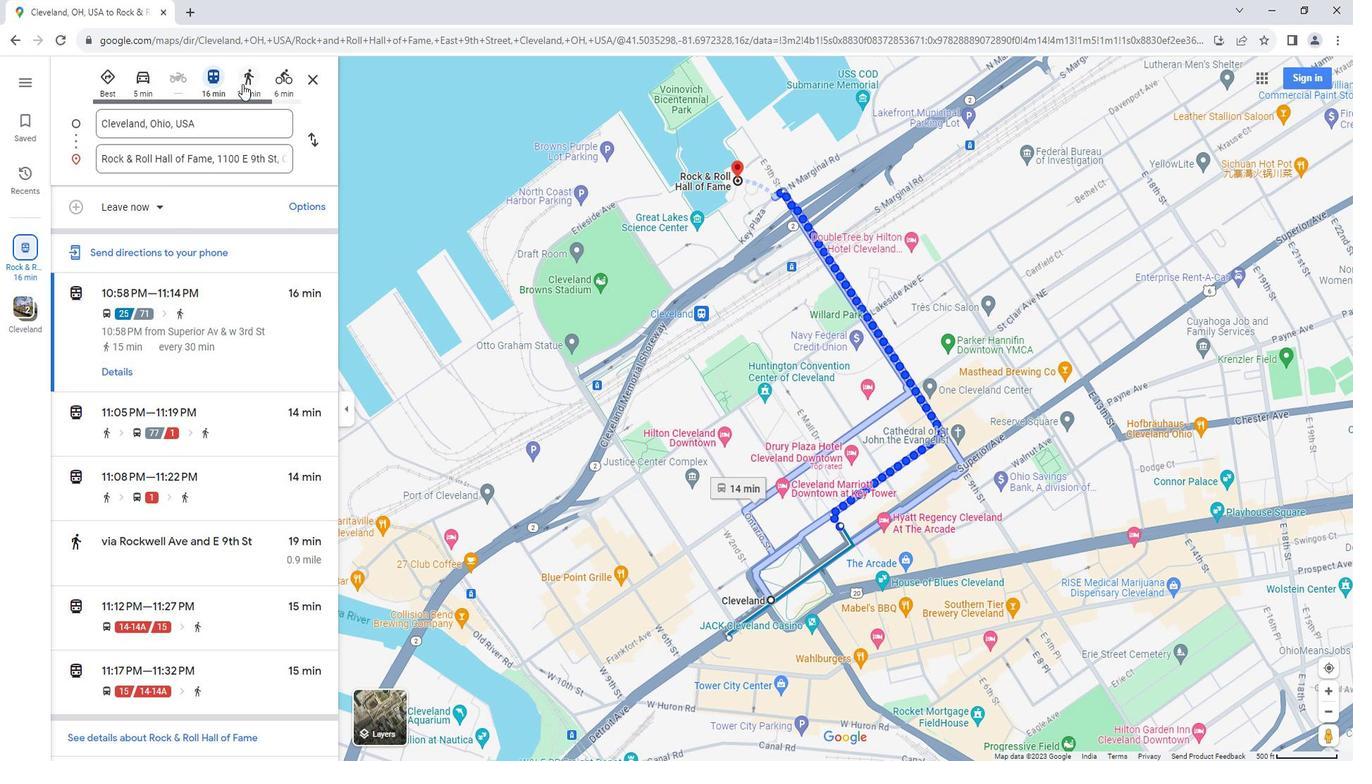 
Action: Mouse pressed left at (246, 83)
Screenshot: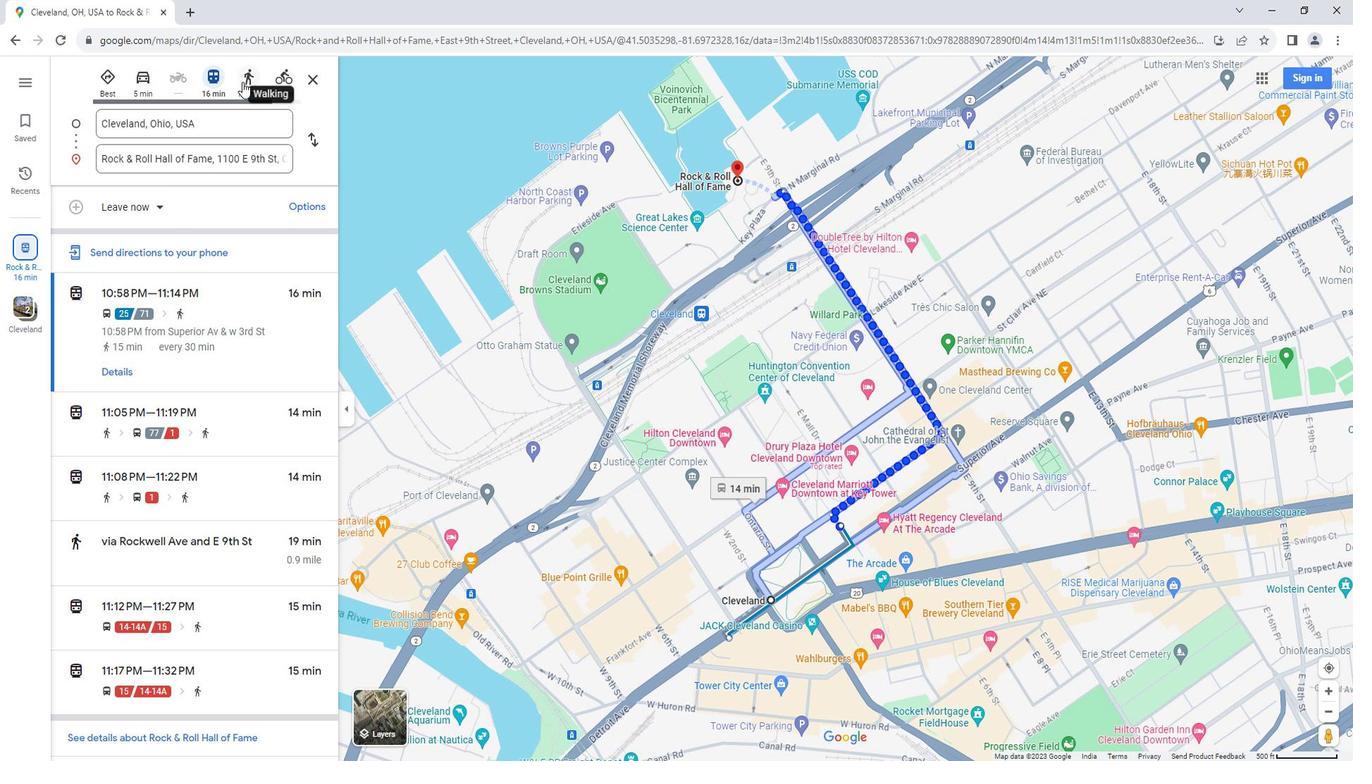 
Action: Mouse moved to (285, 82)
Screenshot: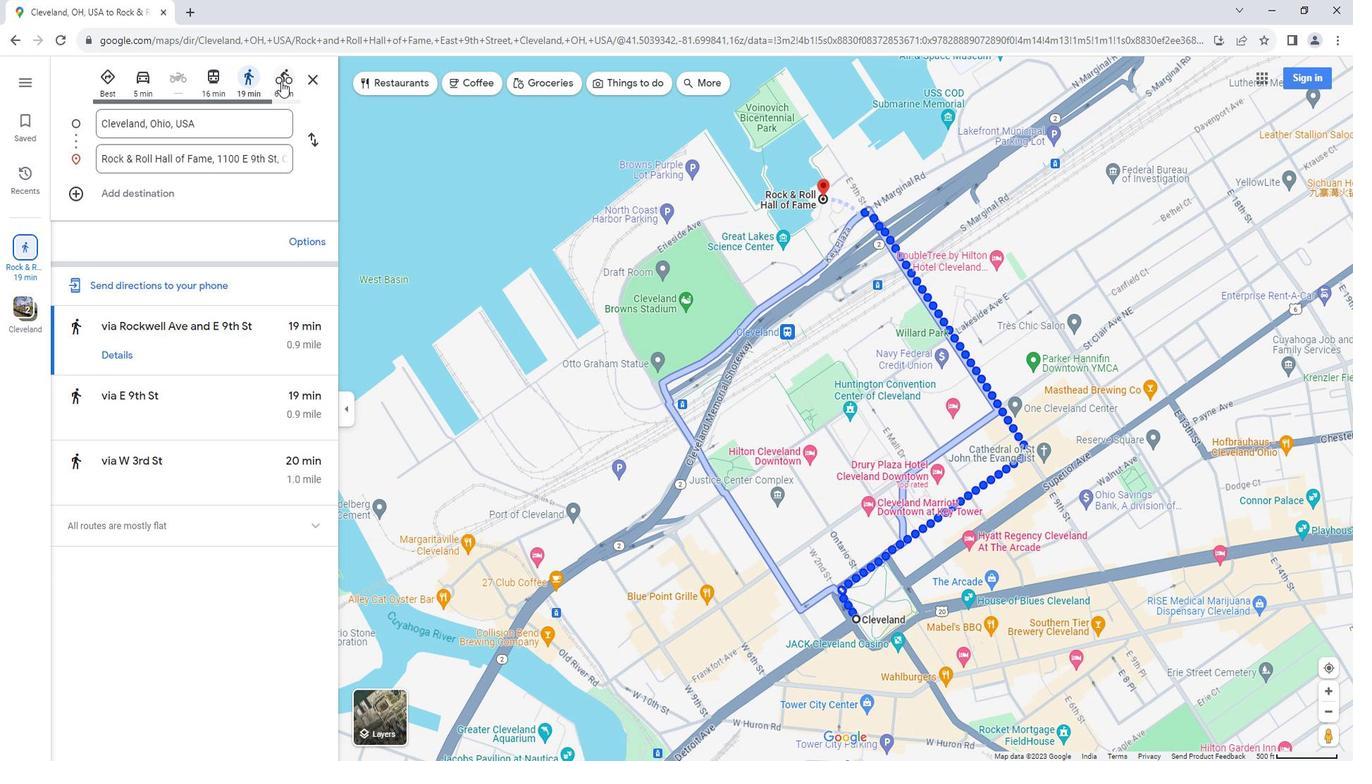 
Action: Mouse pressed left at (285, 82)
Screenshot: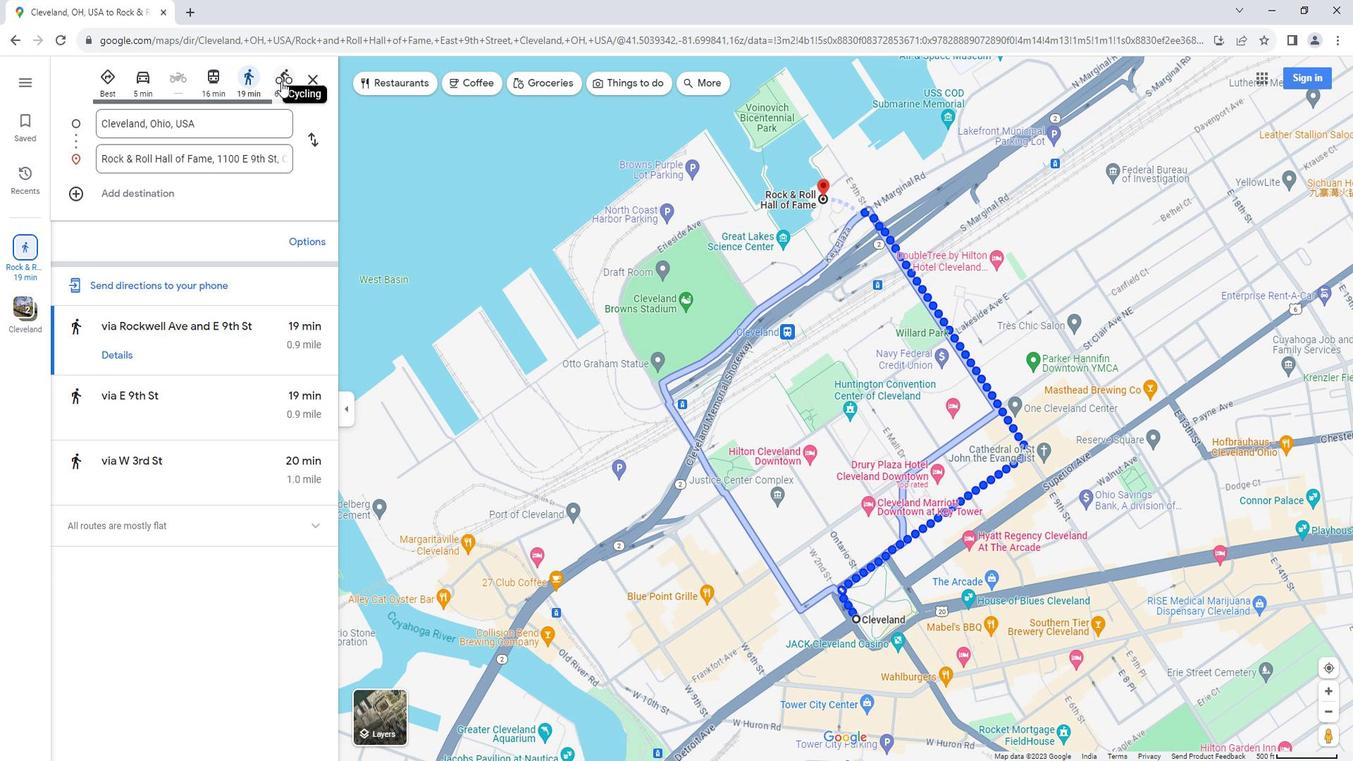 
Action: Mouse moved to (900, 348)
Screenshot: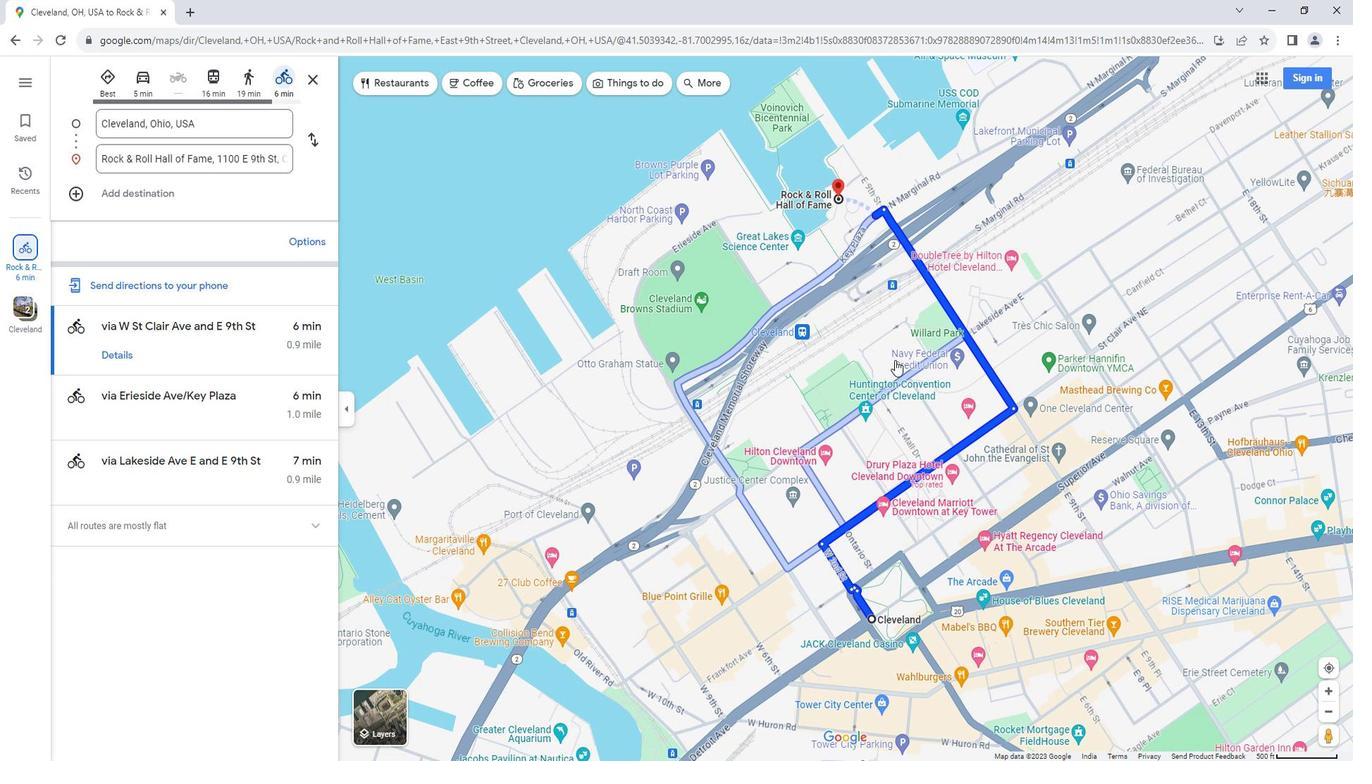 
Action: Mouse scrolled (900, 347) with delta (0, 0)
Screenshot: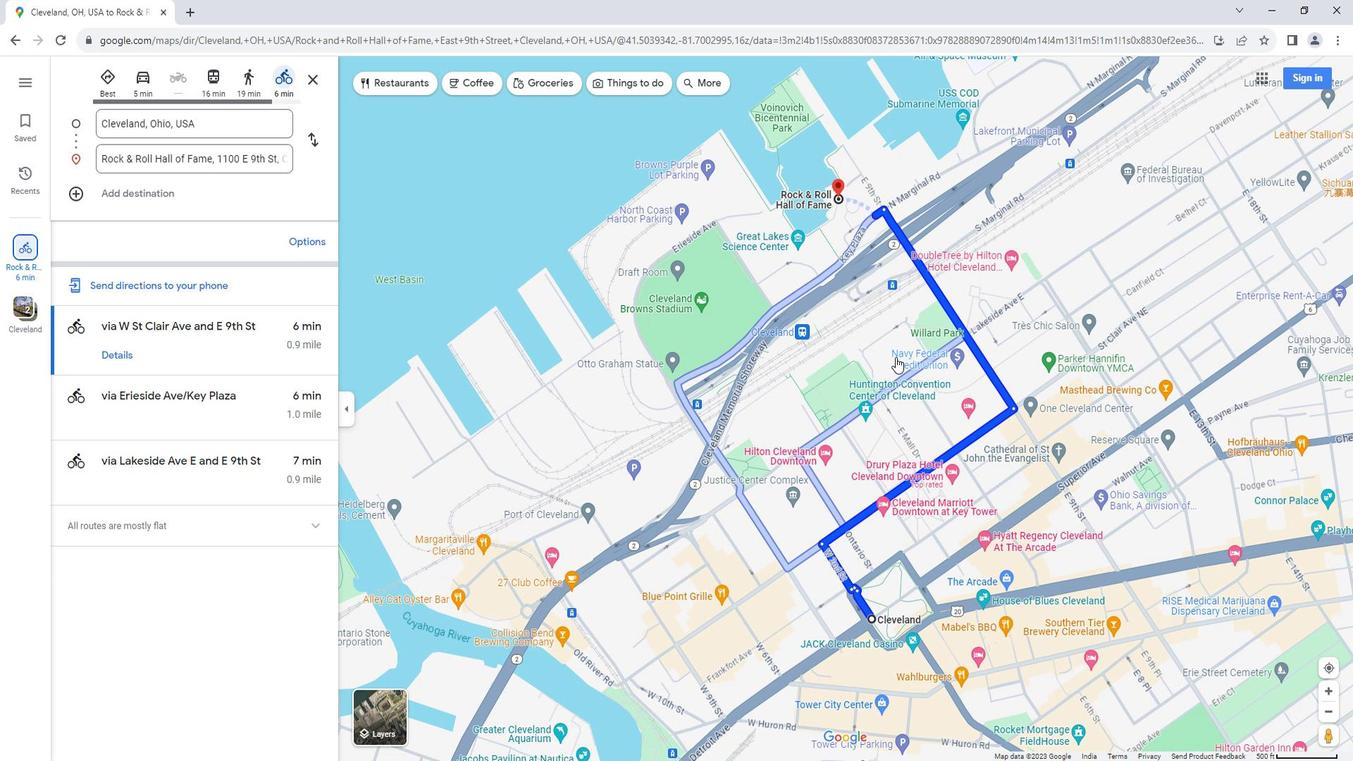 
Action: Mouse scrolled (900, 347) with delta (0, 0)
Screenshot: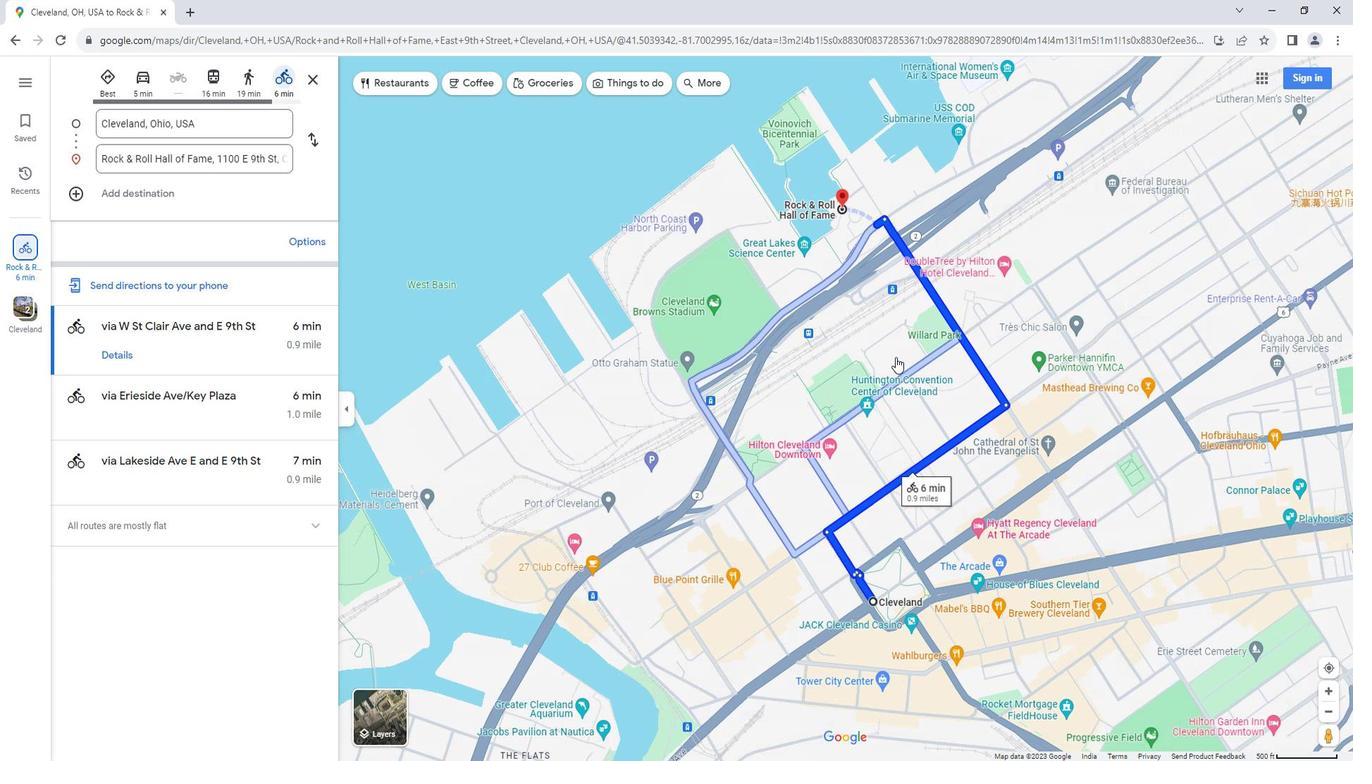 
Action: Mouse scrolled (900, 348) with delta (0, 0)
Screenshot: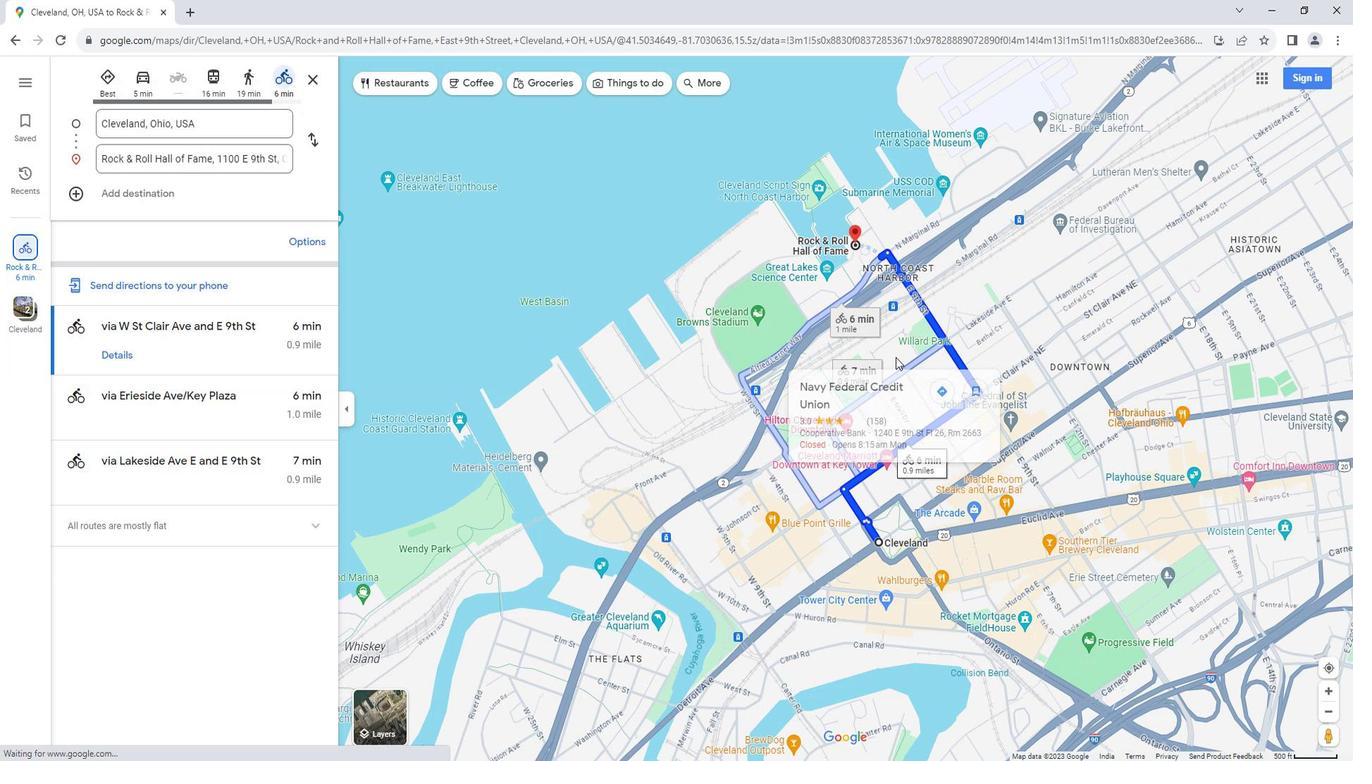 
Action: Mouse moved to (397, 693)
Screenshot: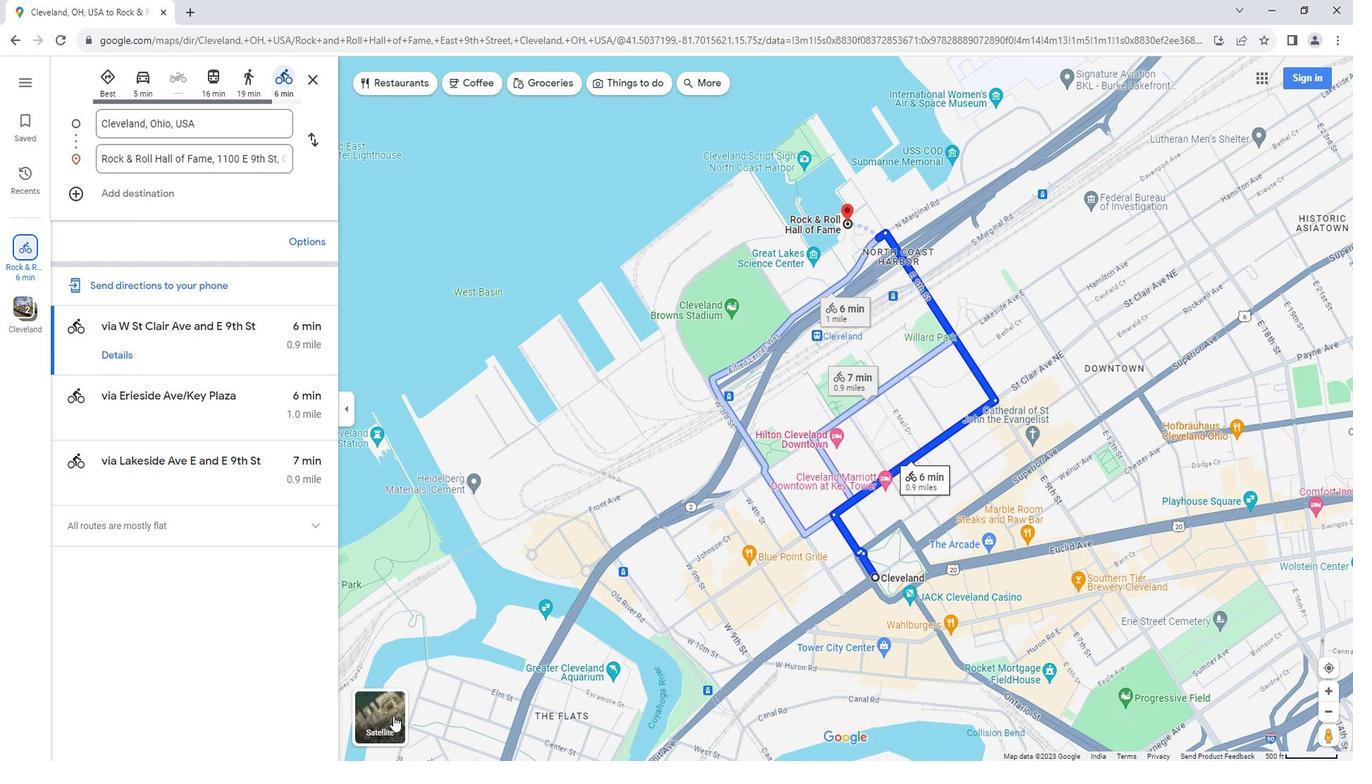 
Action: Mouse pressed left at (397, 693)
Screenshot: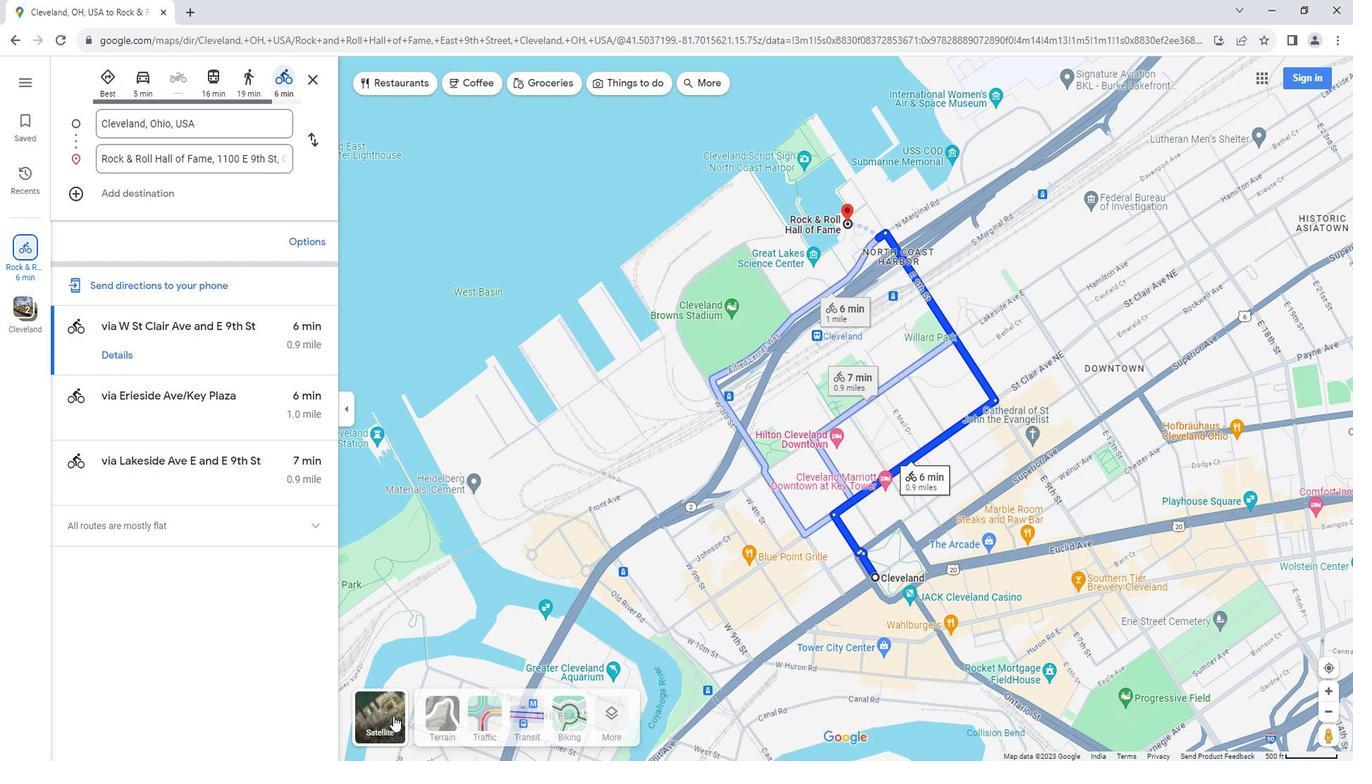 
Action: Mouse moved to (618, 689)
Screenshot: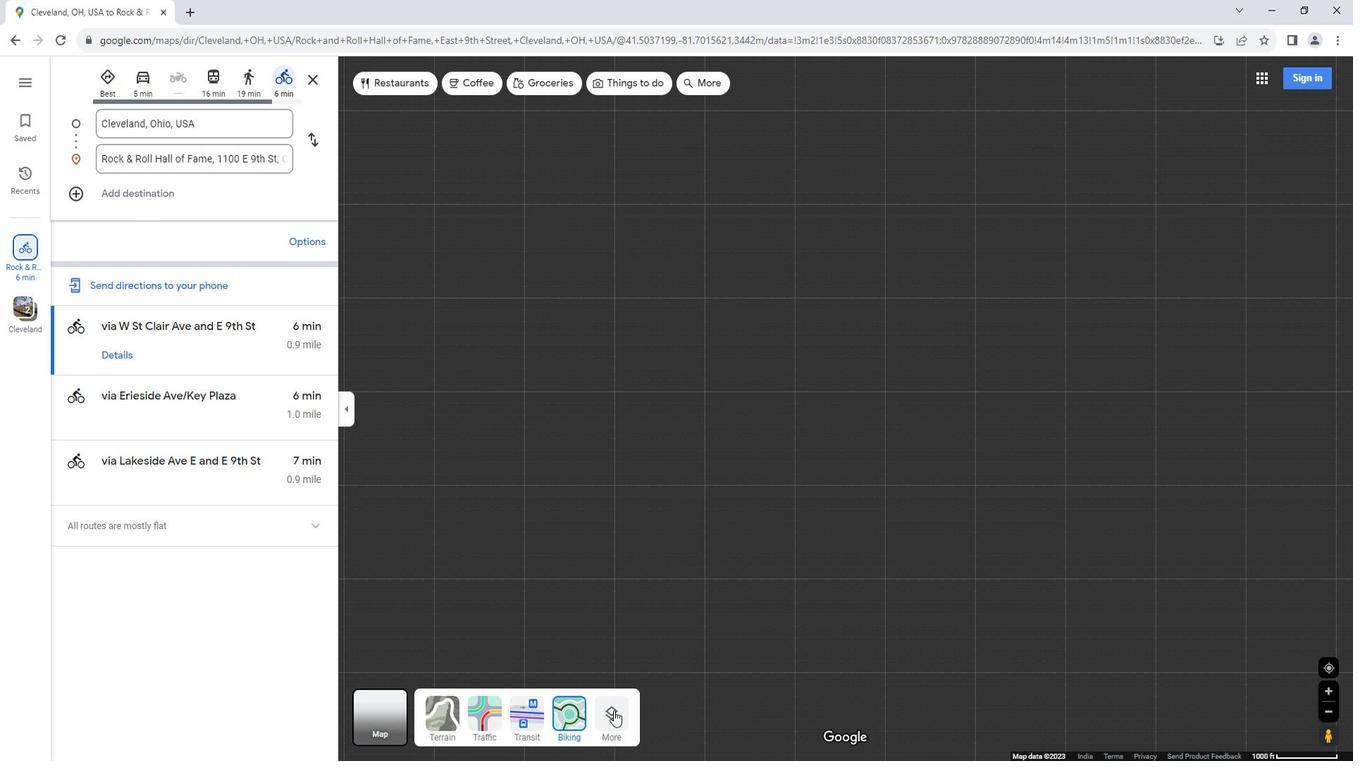 
Action: Mouse pressed left at (618, 689)
Screenshot: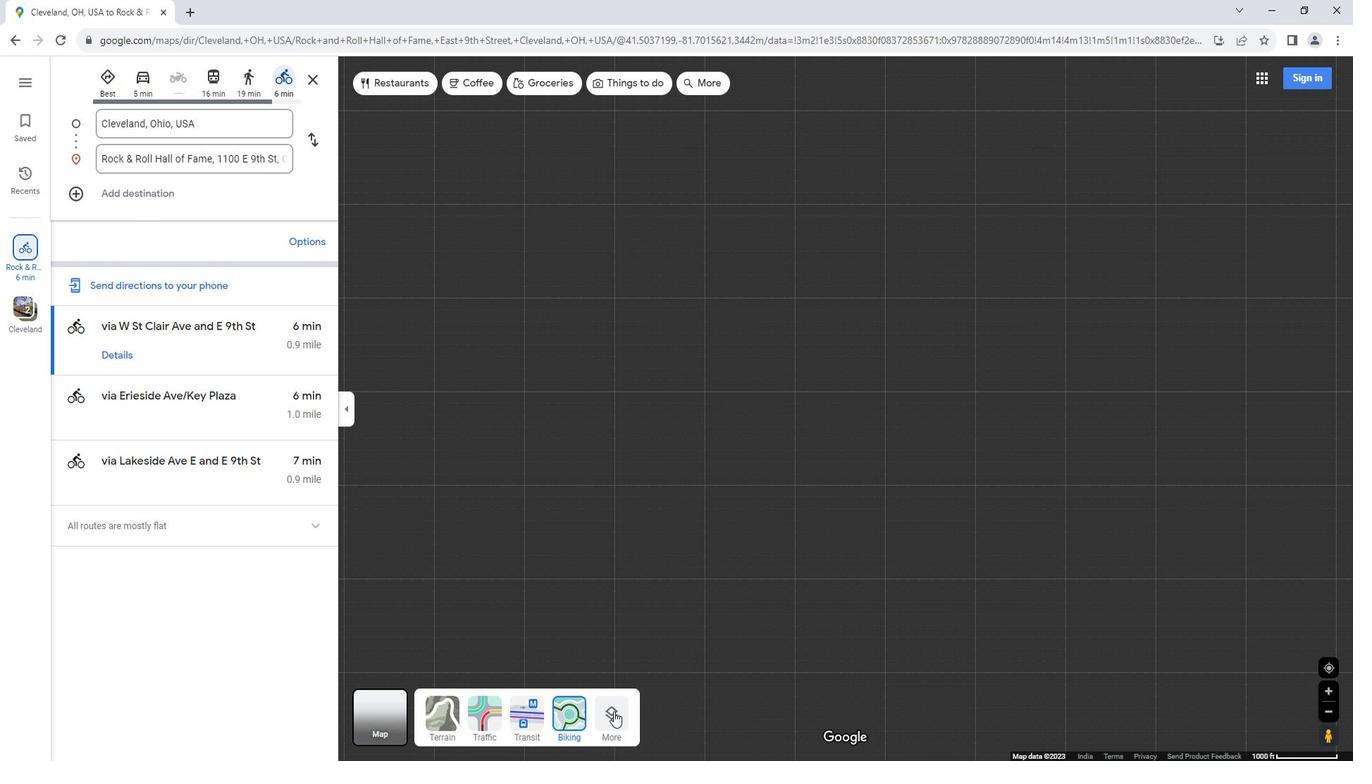 
Action: Mouse moved to (435, 412)
Screenshot: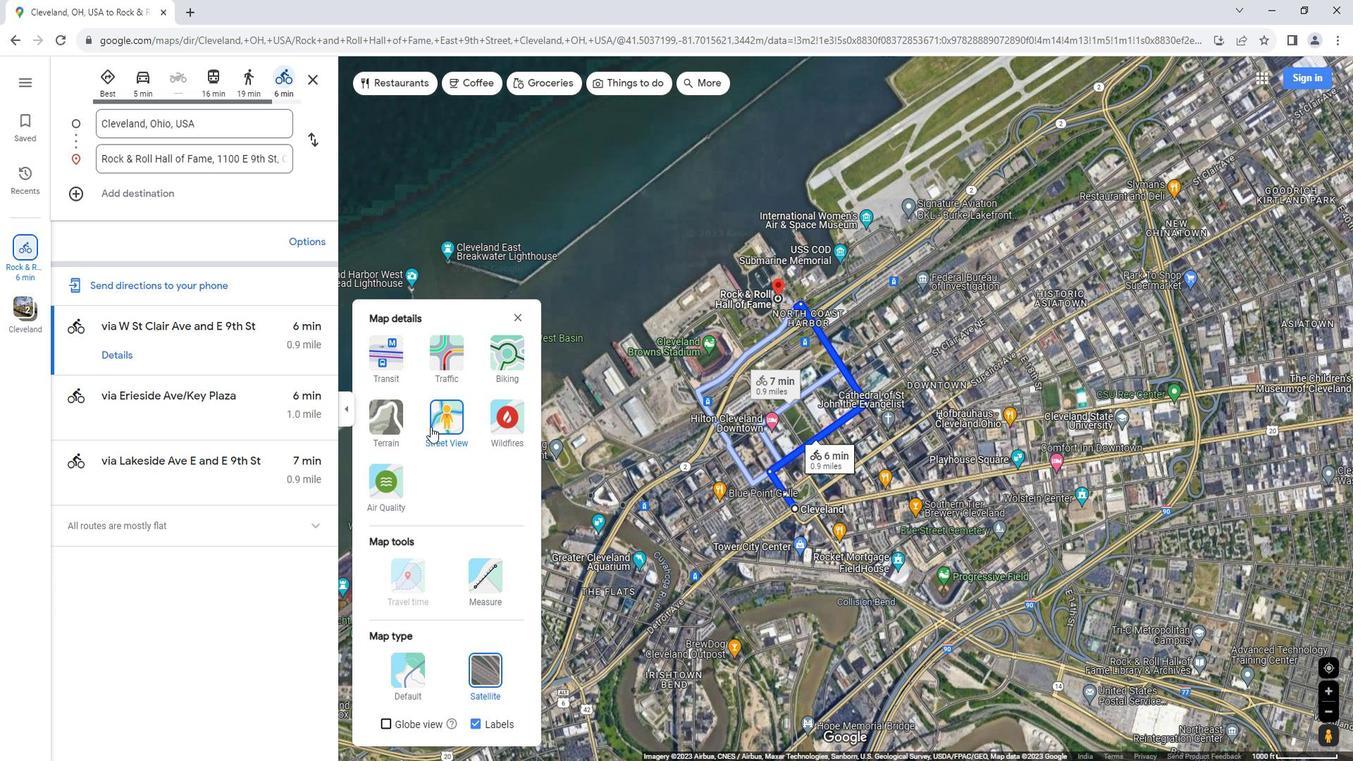 
Action: Mouse pressed left at (435, 412)
Screenshot: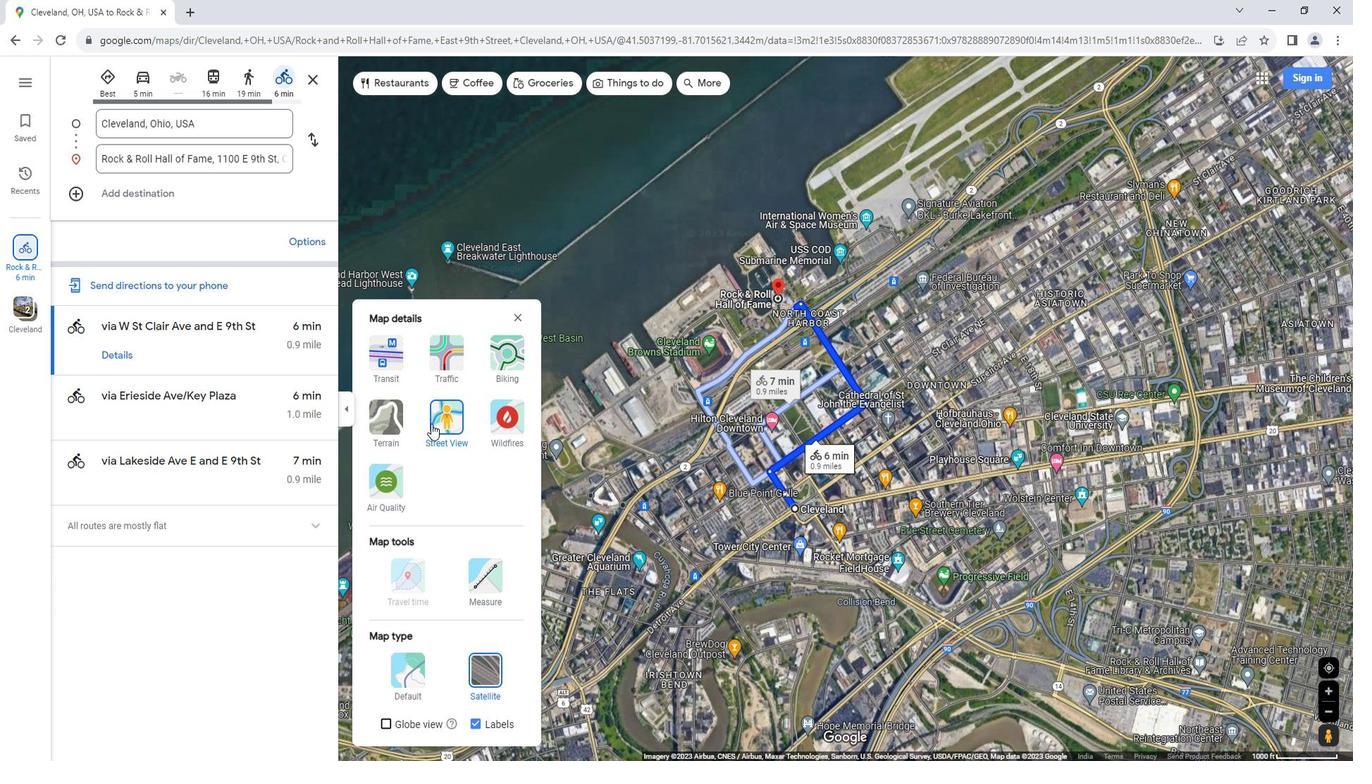
Action: Mouse moved to (778, 292)
Screenshot: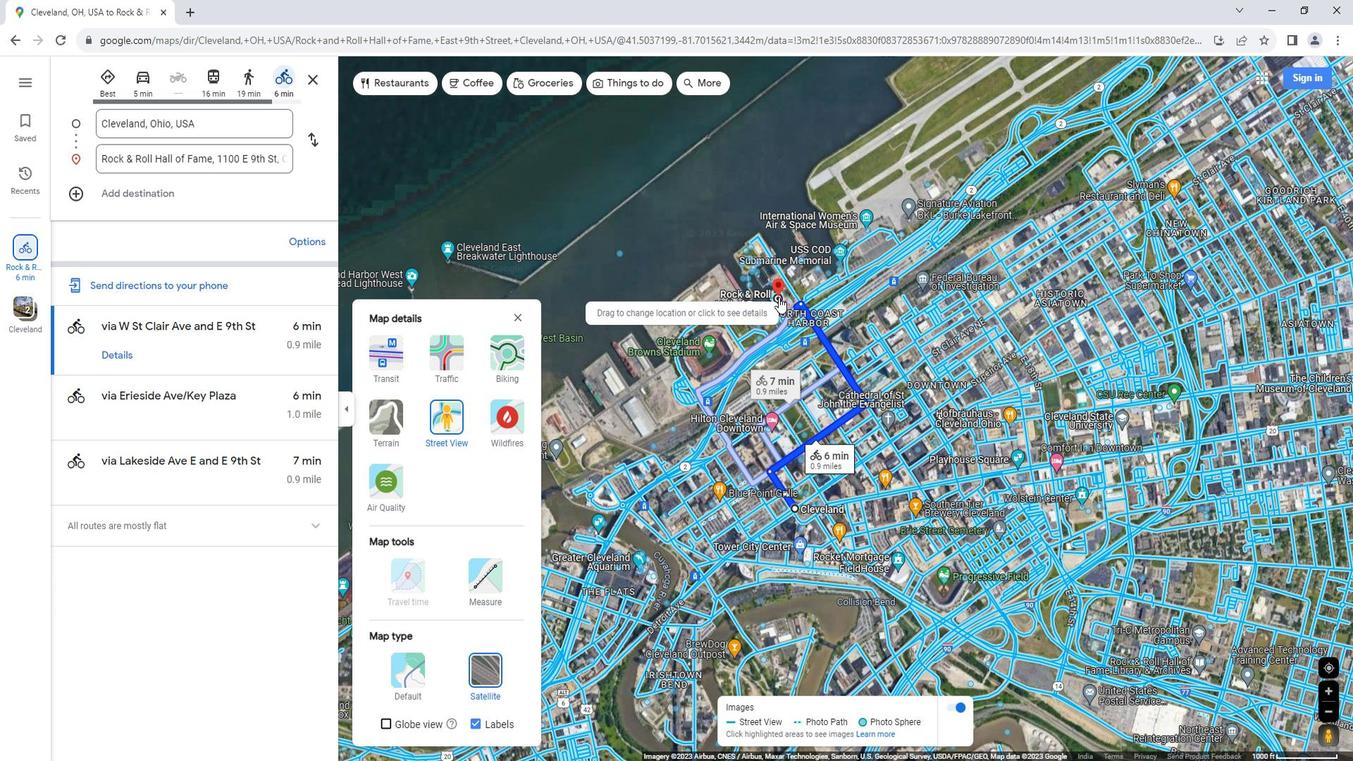 
Action: Mouse pressed left at (778, 292)
Screenshot: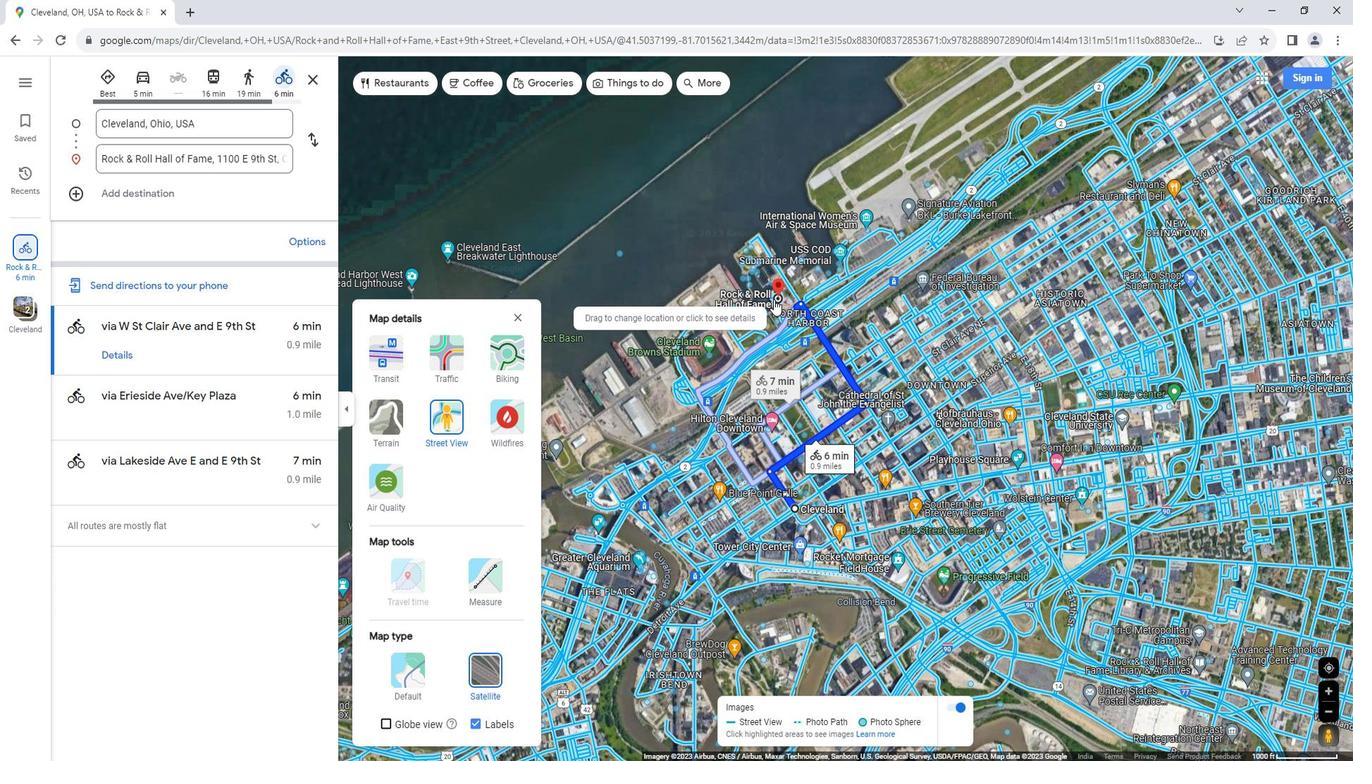 
Action: Mouse moved to (792, 327)
Screenshot: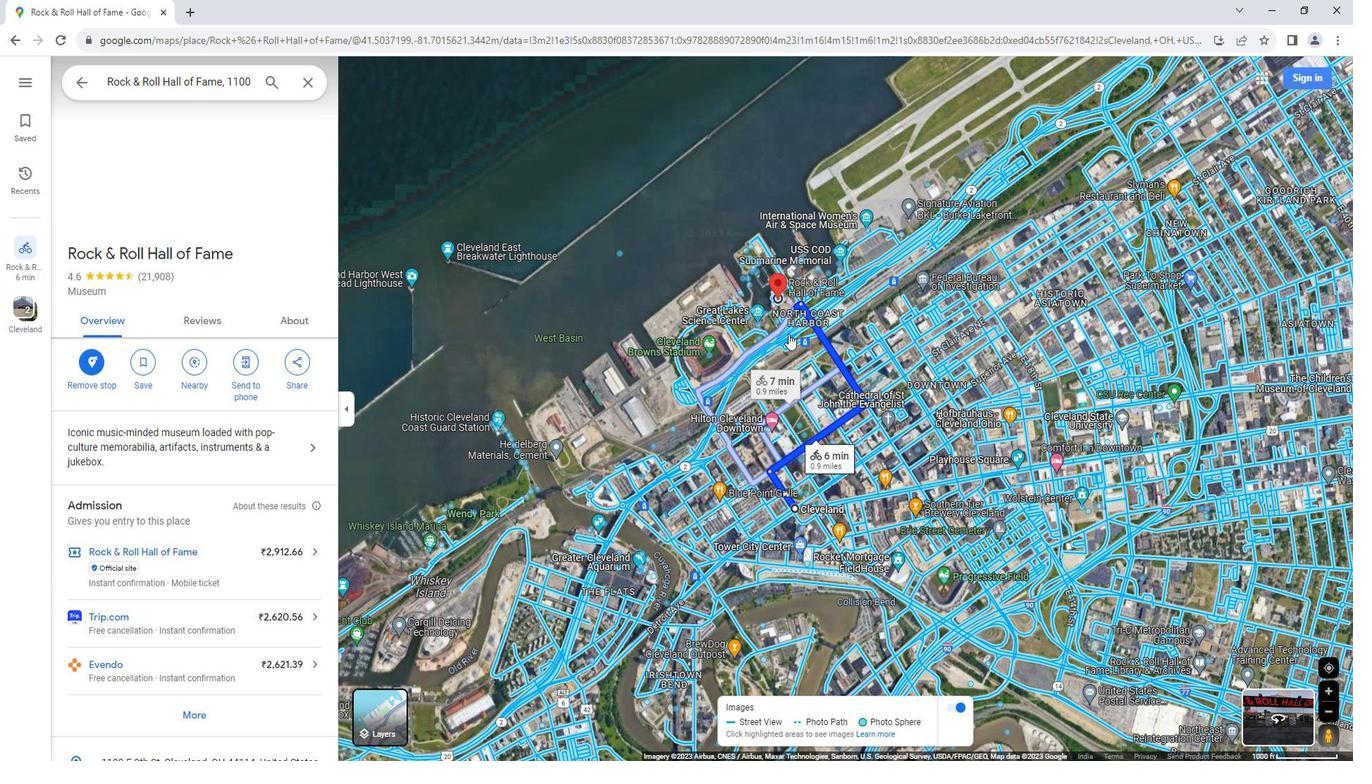 
Action: Mouse scrolled (792, 326) with delta (0, 0)
Screenshot: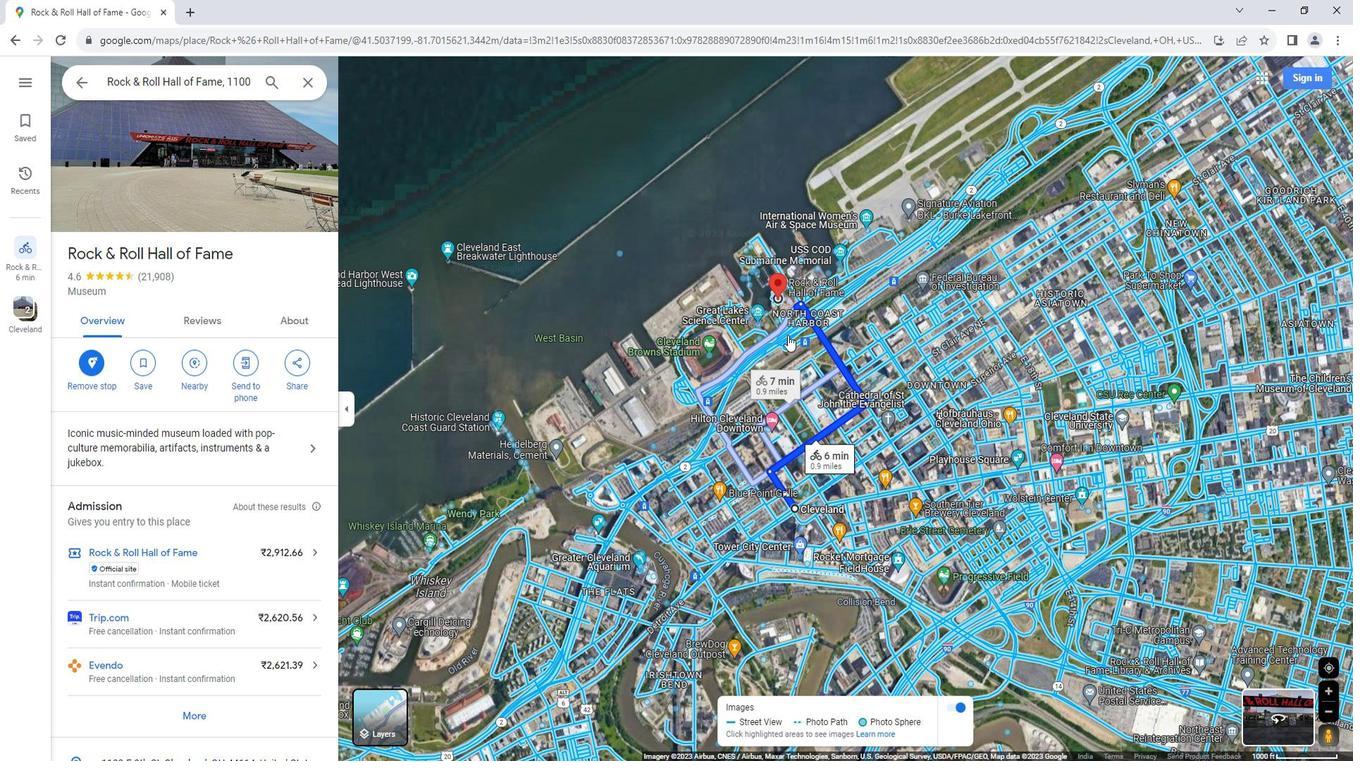 
Action: Mouse scrolled (792, 326) with delta (0, 0)
Screenshot: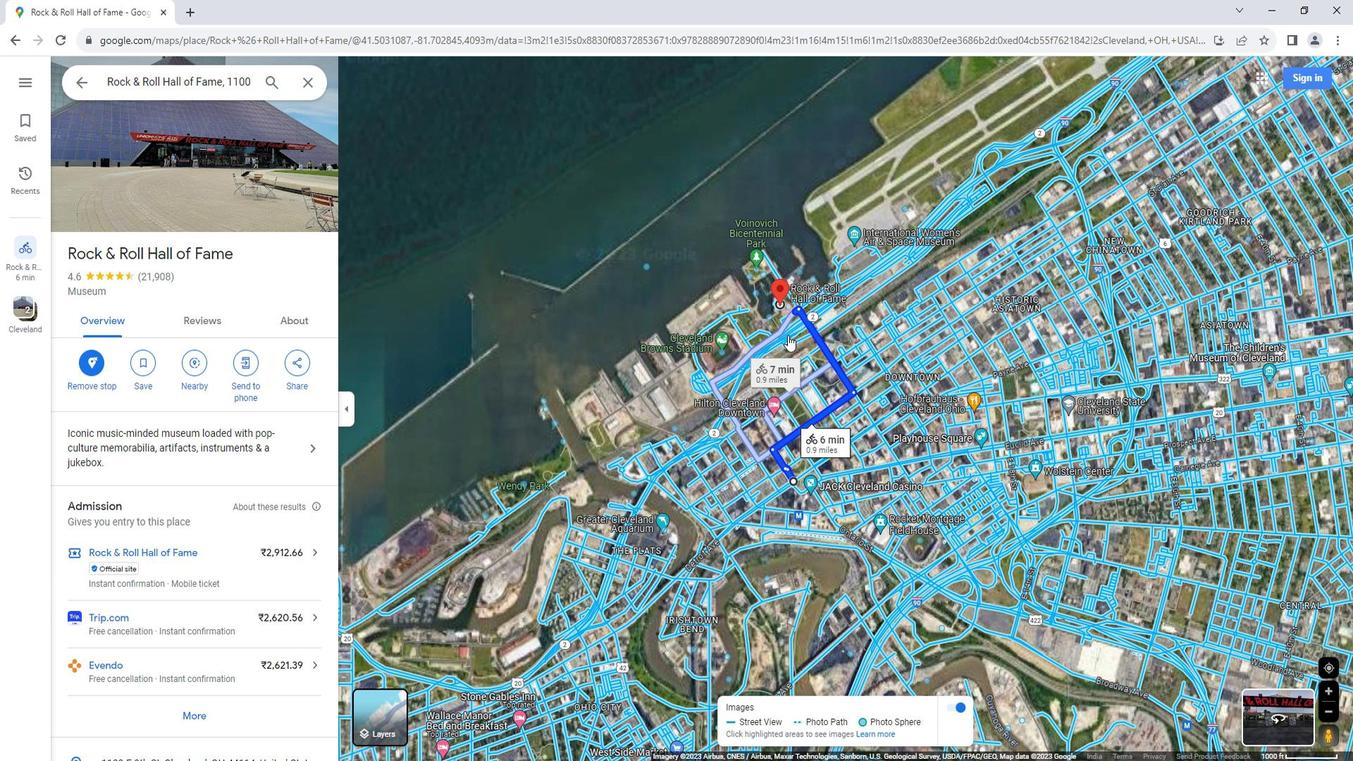 
Action: Mouse scrolled (792, 327) with delta (0, 0)
Screenshot: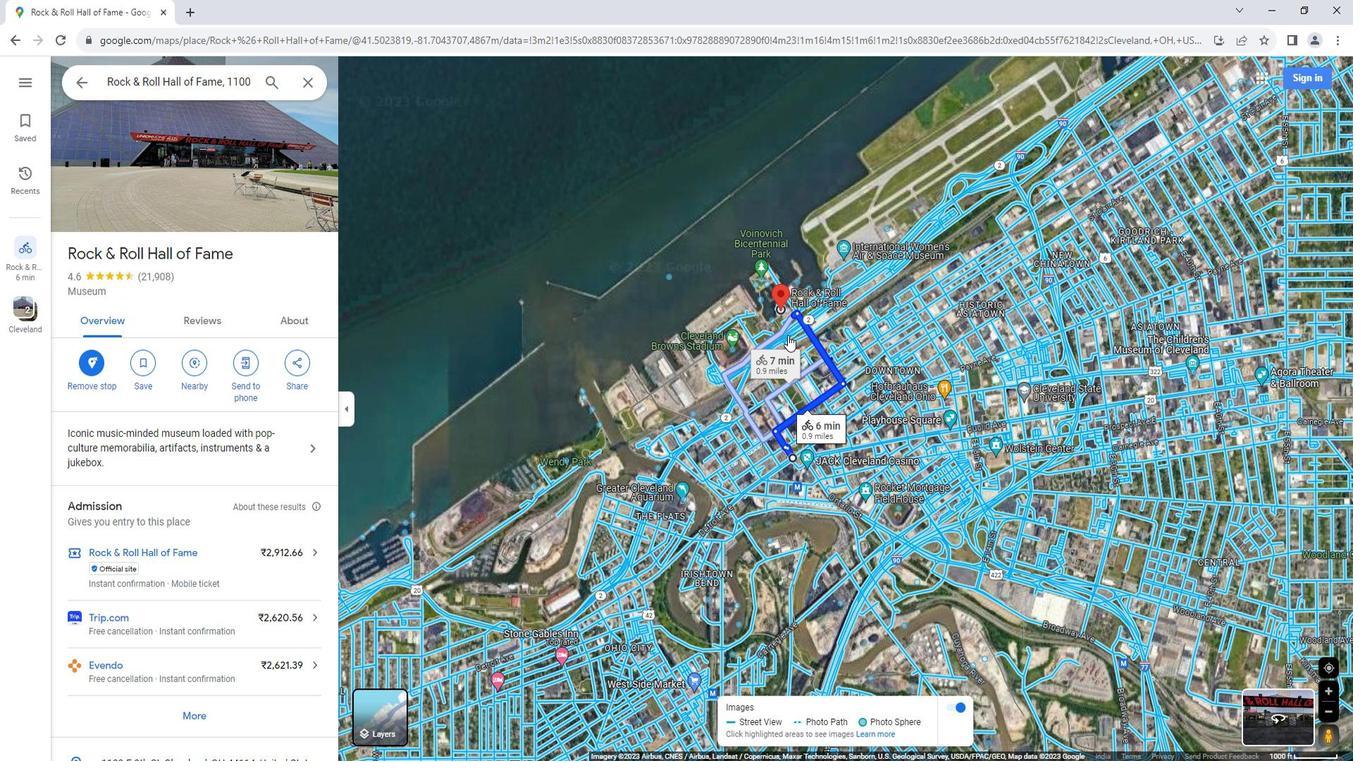 
Action: Mouse scrolled (792, 327) with delta (0, 0)
Screenshot: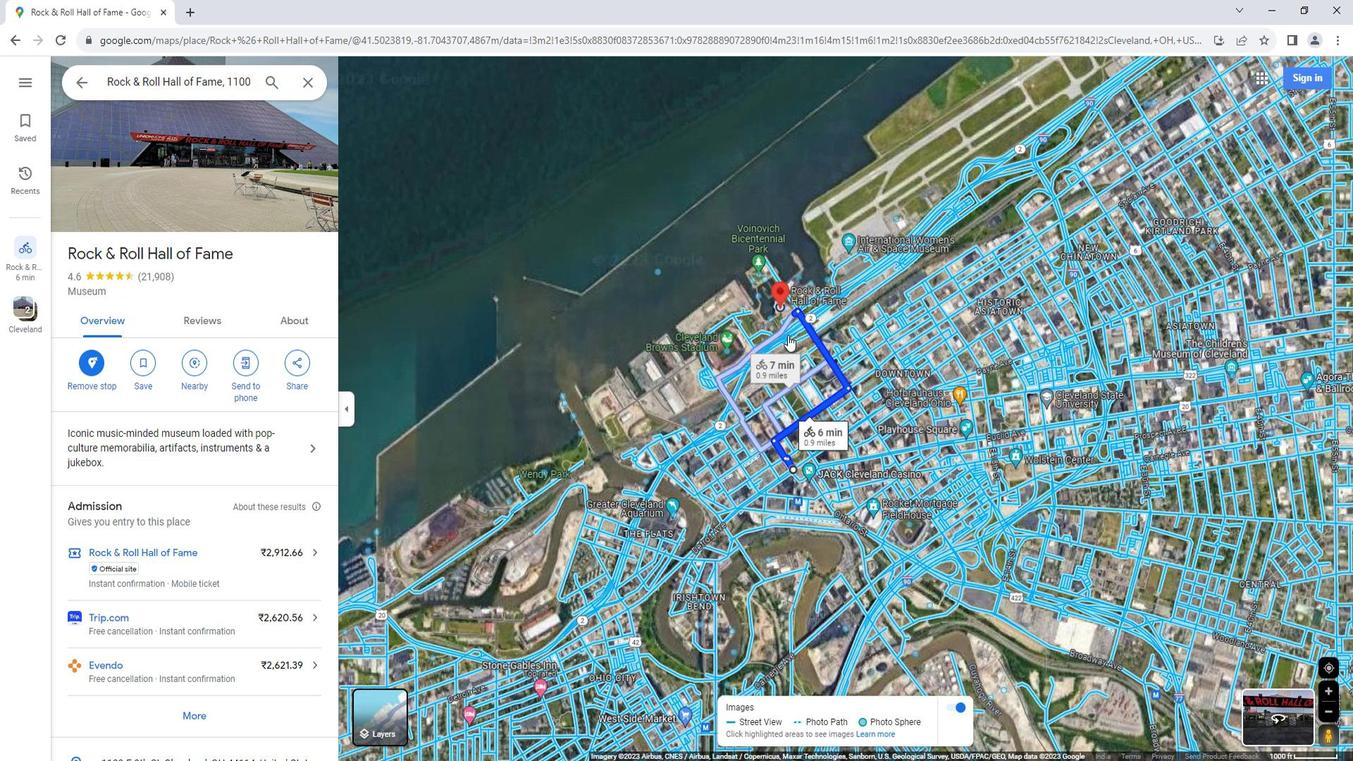 
Action: Mouse scrolled (792, 327) with delta (0, 0)
Screenshot: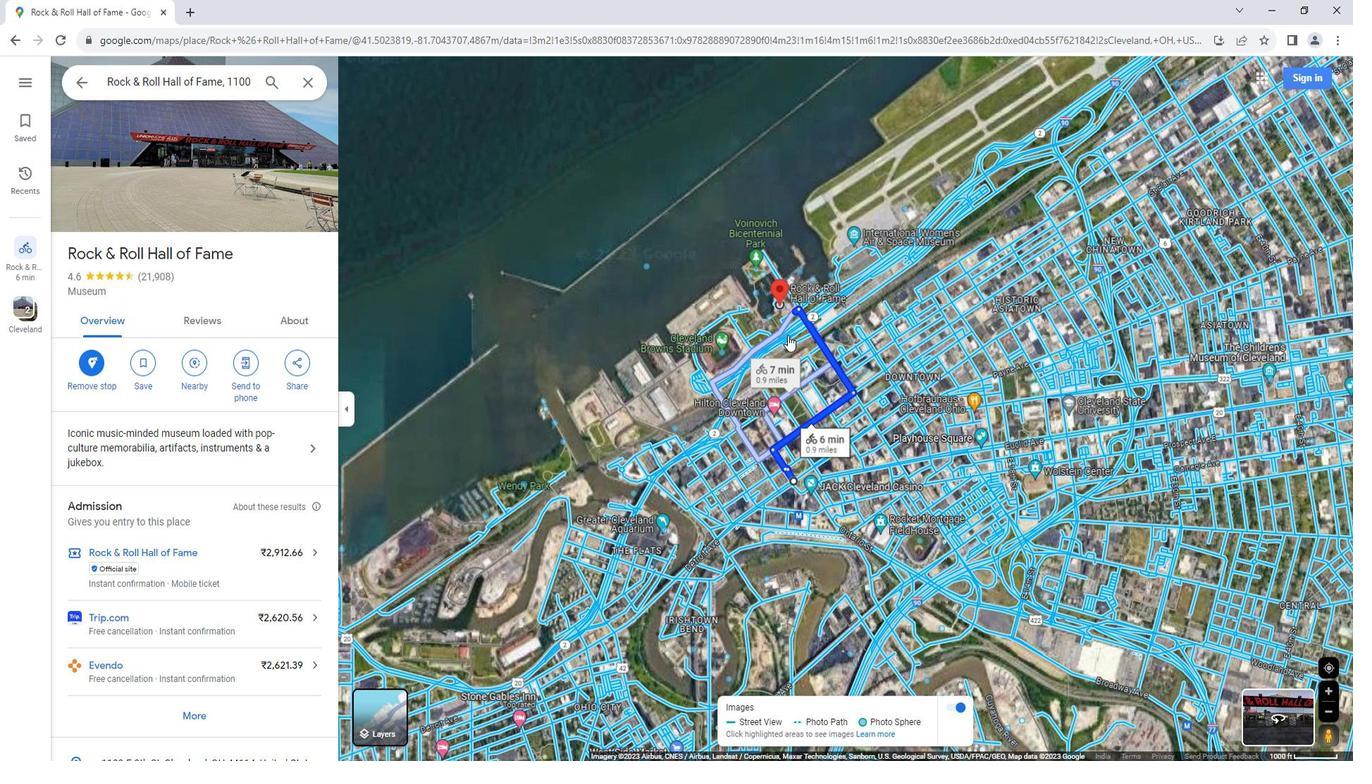 
Action: Mouse moved to (795, 327)
Screenshot: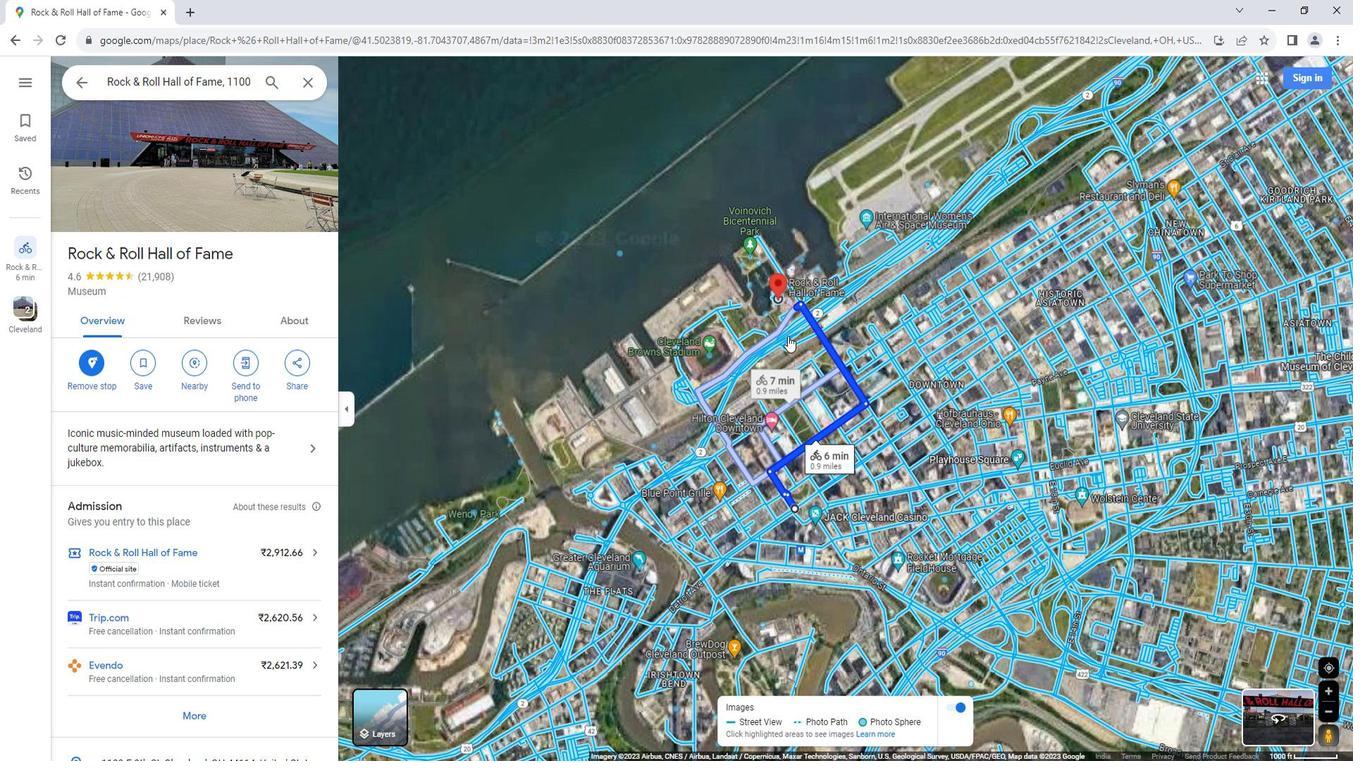 
Action: Mouse scrolled (795, 328) with delta (0, 0)
Screenshot: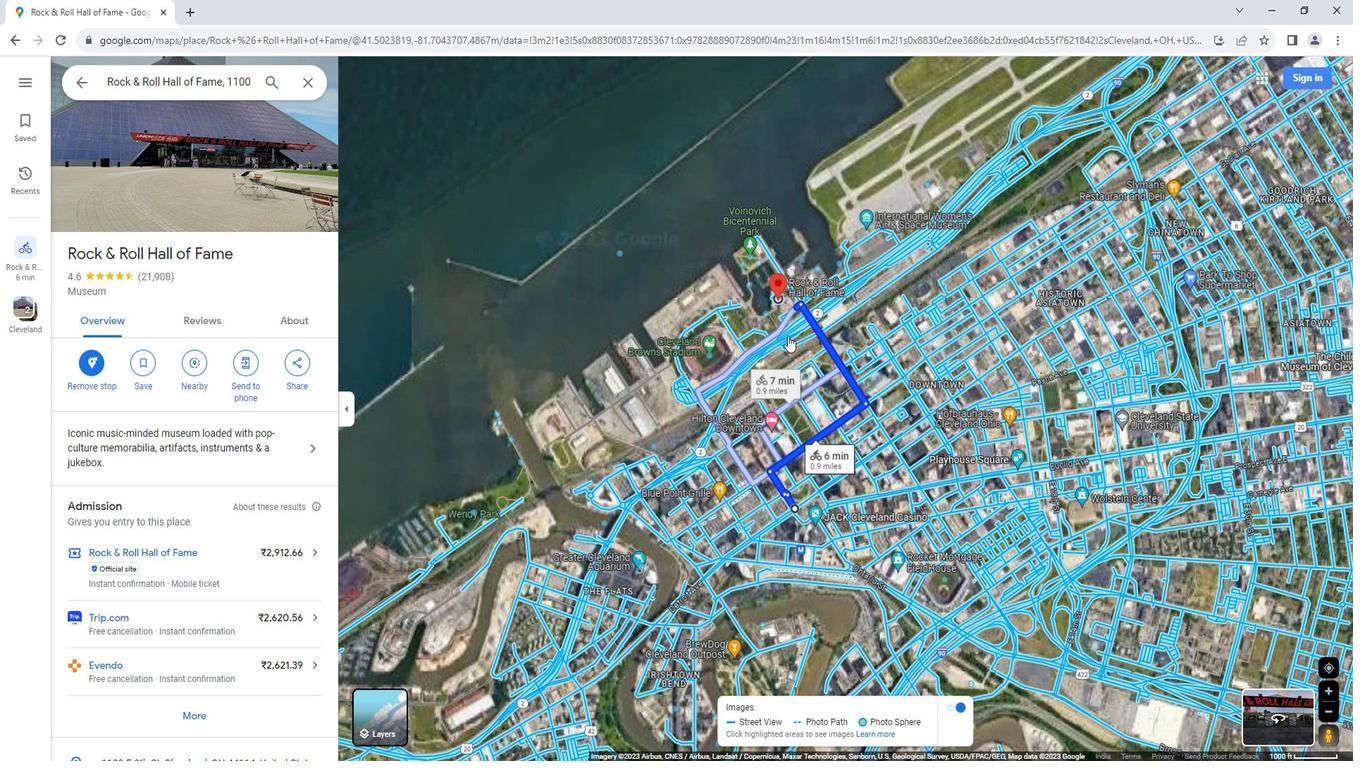 
Action: Mouse moved to (796, 327)
Screenshot: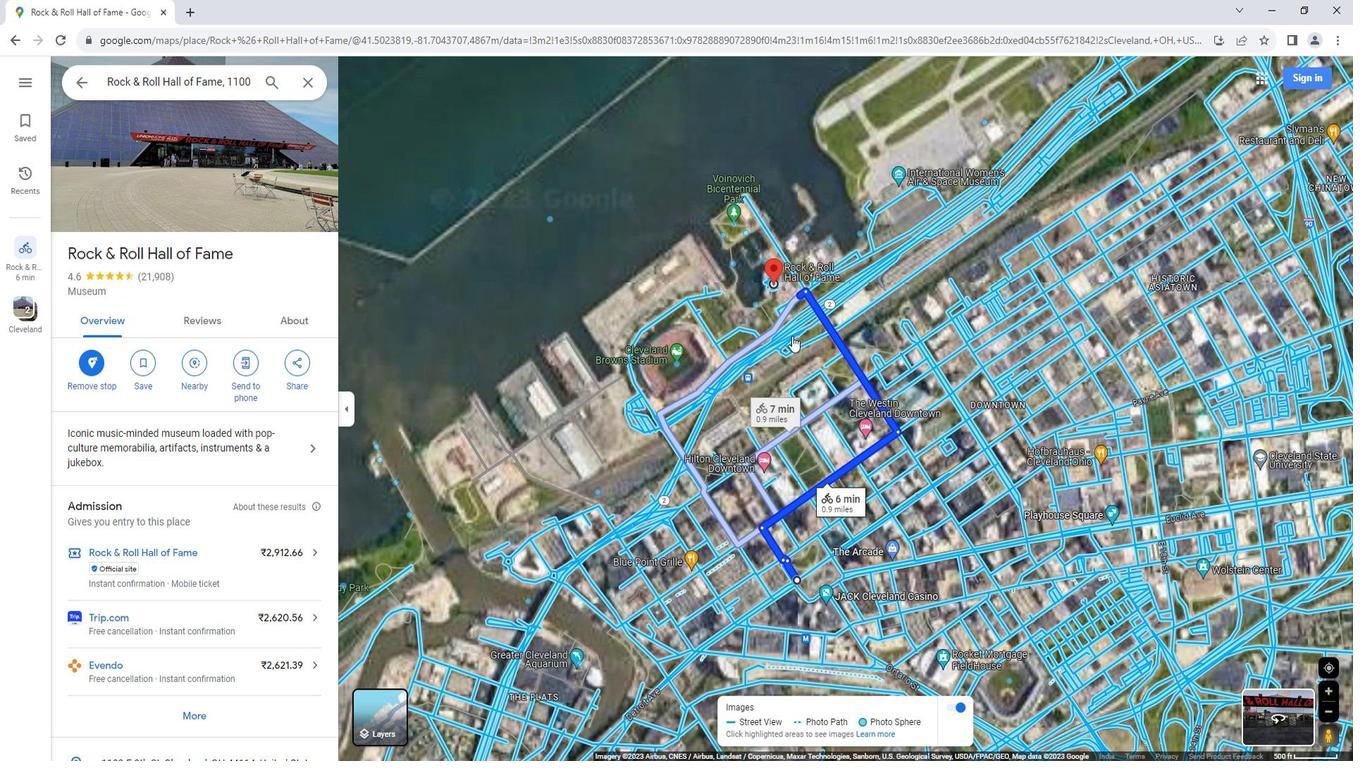 
Action: Mouse scrolled (796, 328) with delta (0, 0)
Screenshot: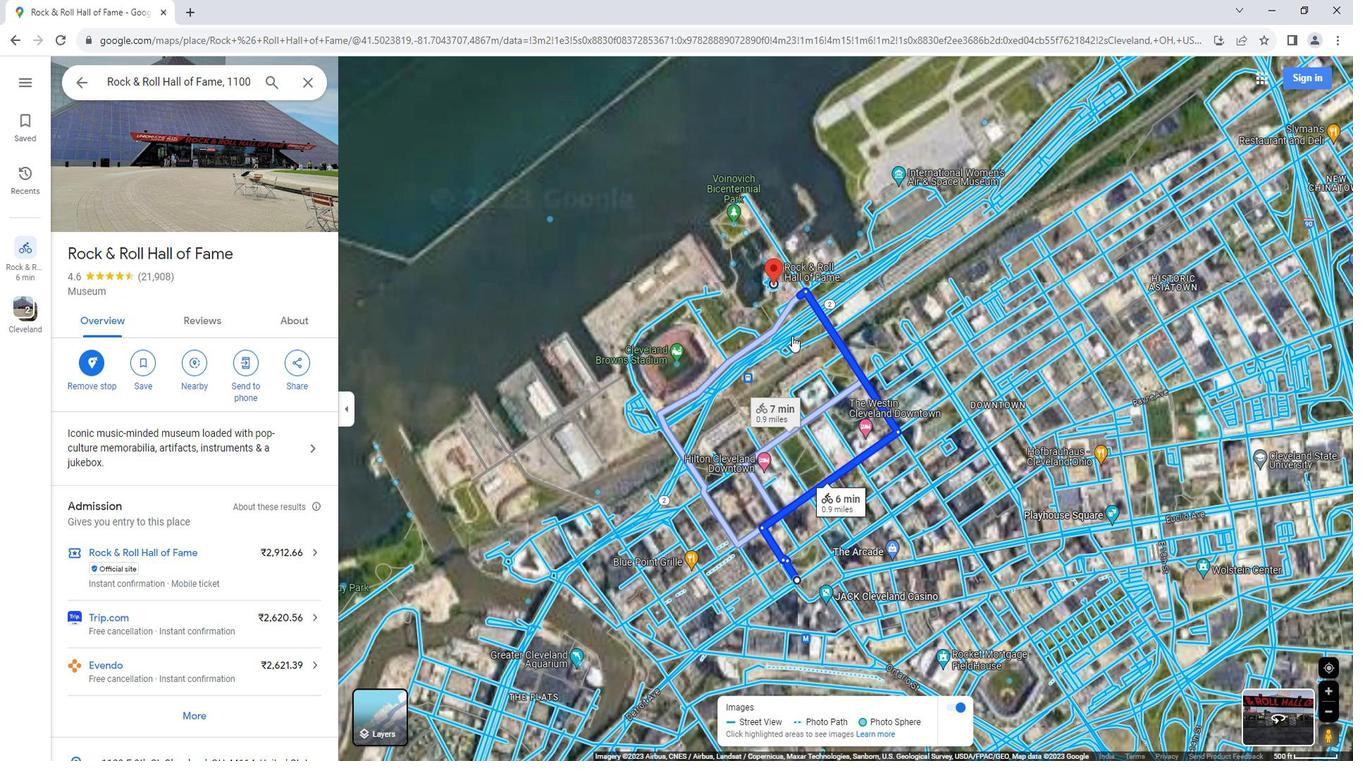
Action: Mouse scrolled (796, 328) with delta (0, 0)
Screenshot: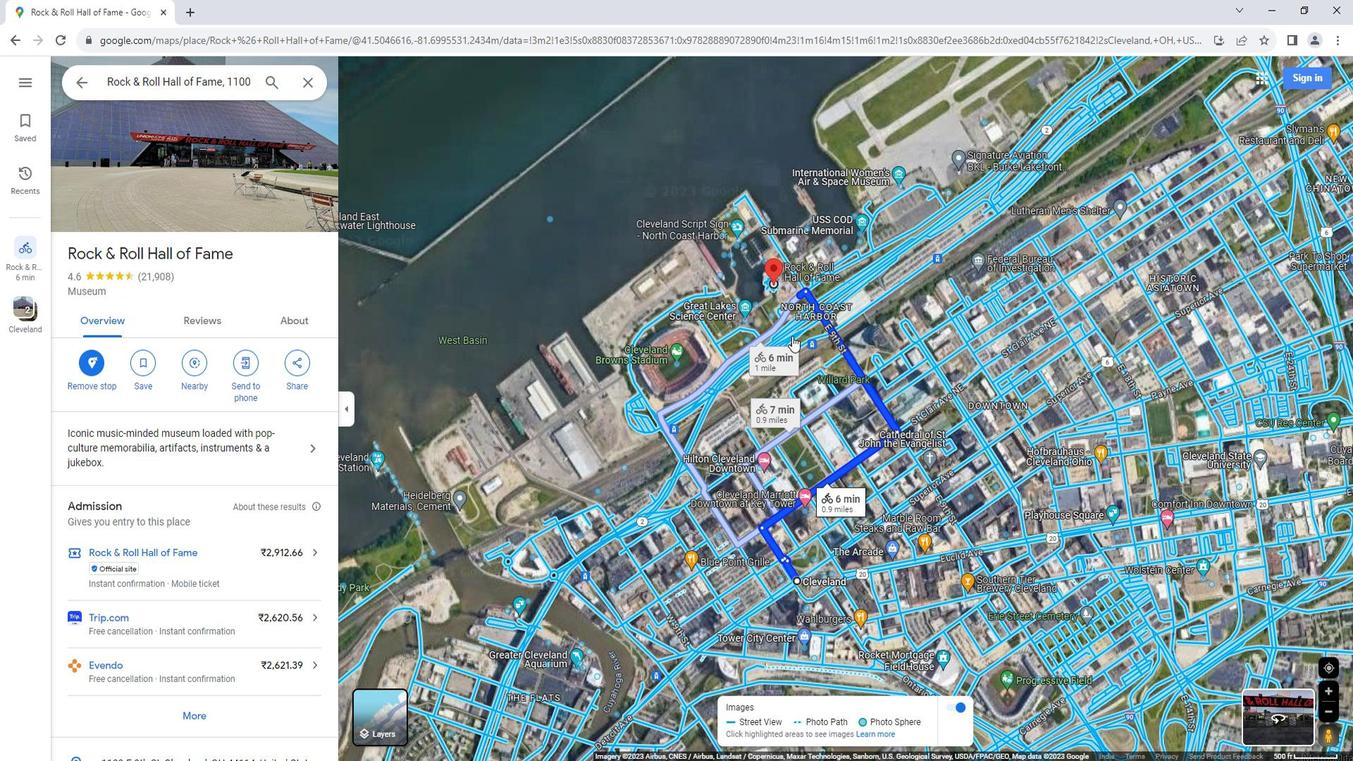 
Action: Mouse moved to (1003, 344)
Screenshot: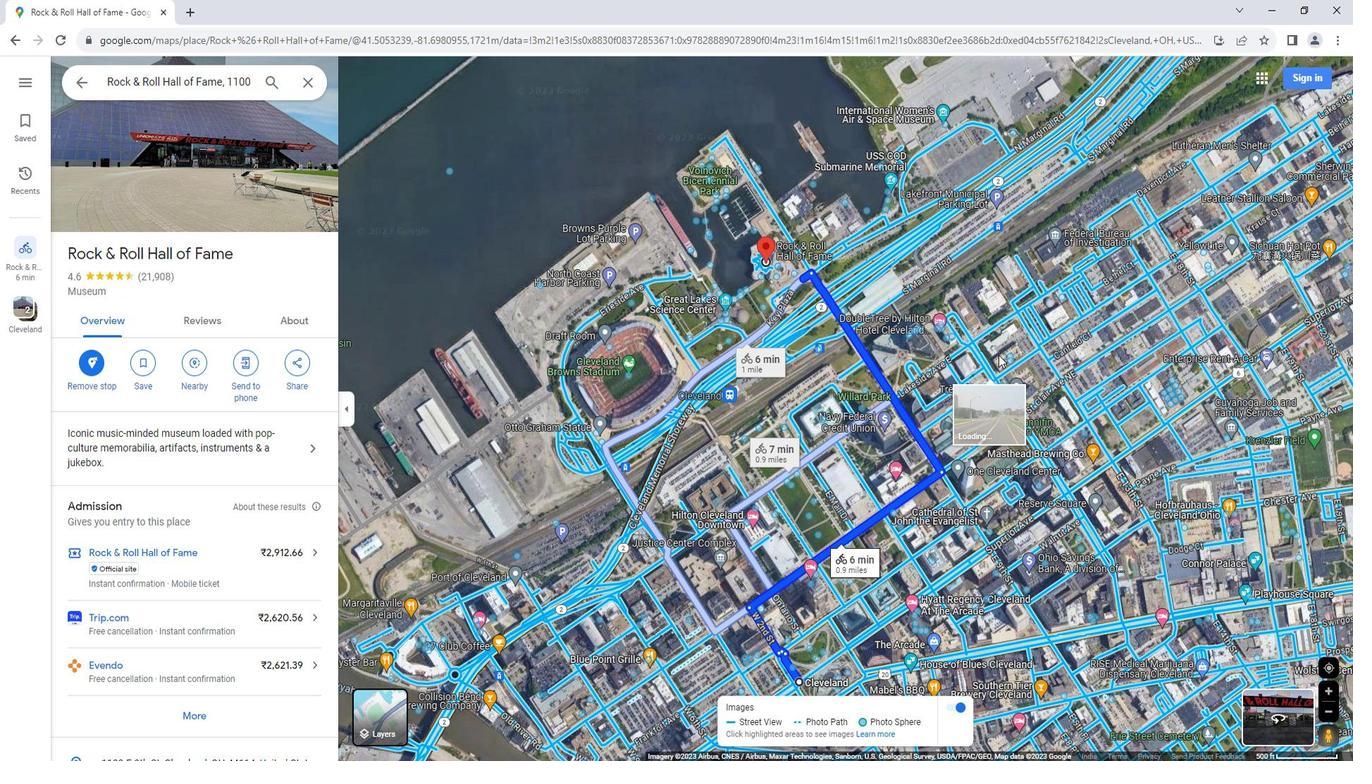 
Action: Mouse scrolled (1003, 344) with delta (0, 0)
Screenshot: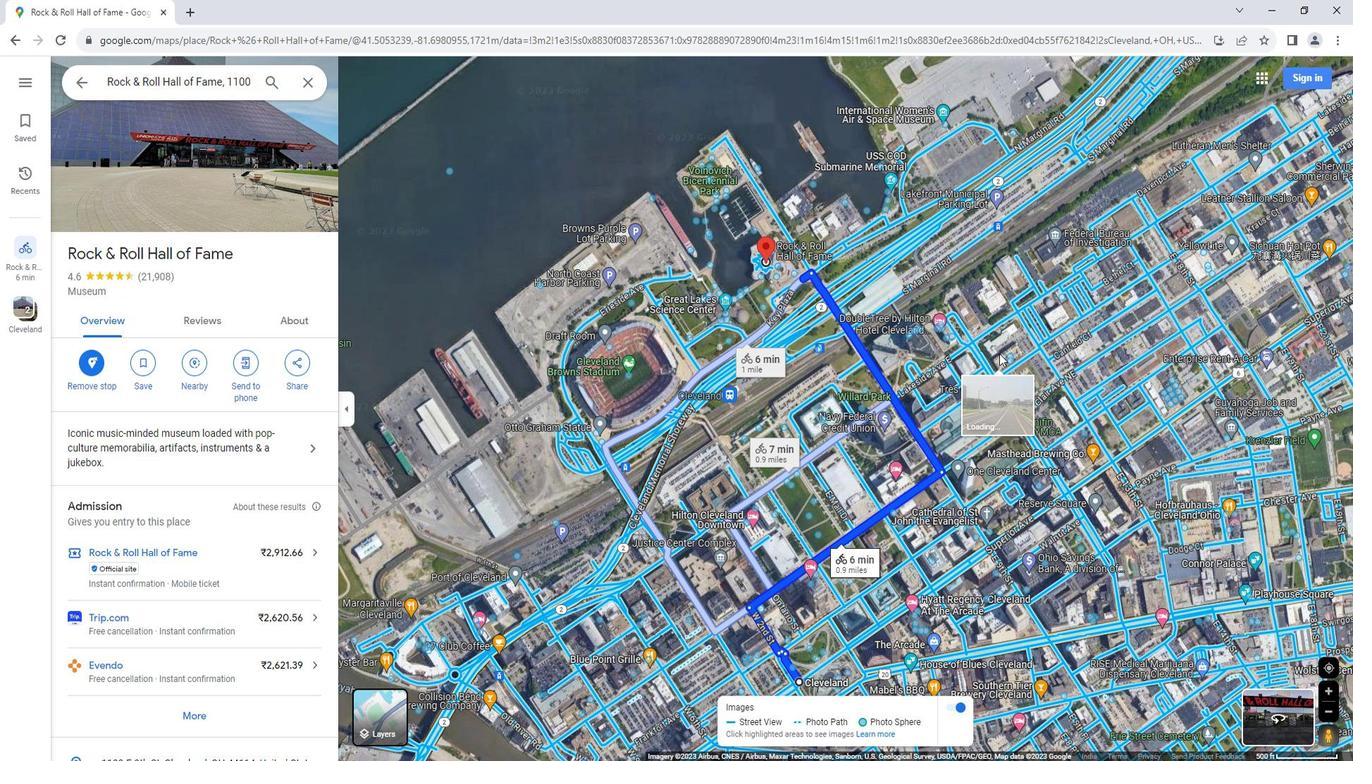 
Action: Mouse moved to (993, 269)
Screenshot: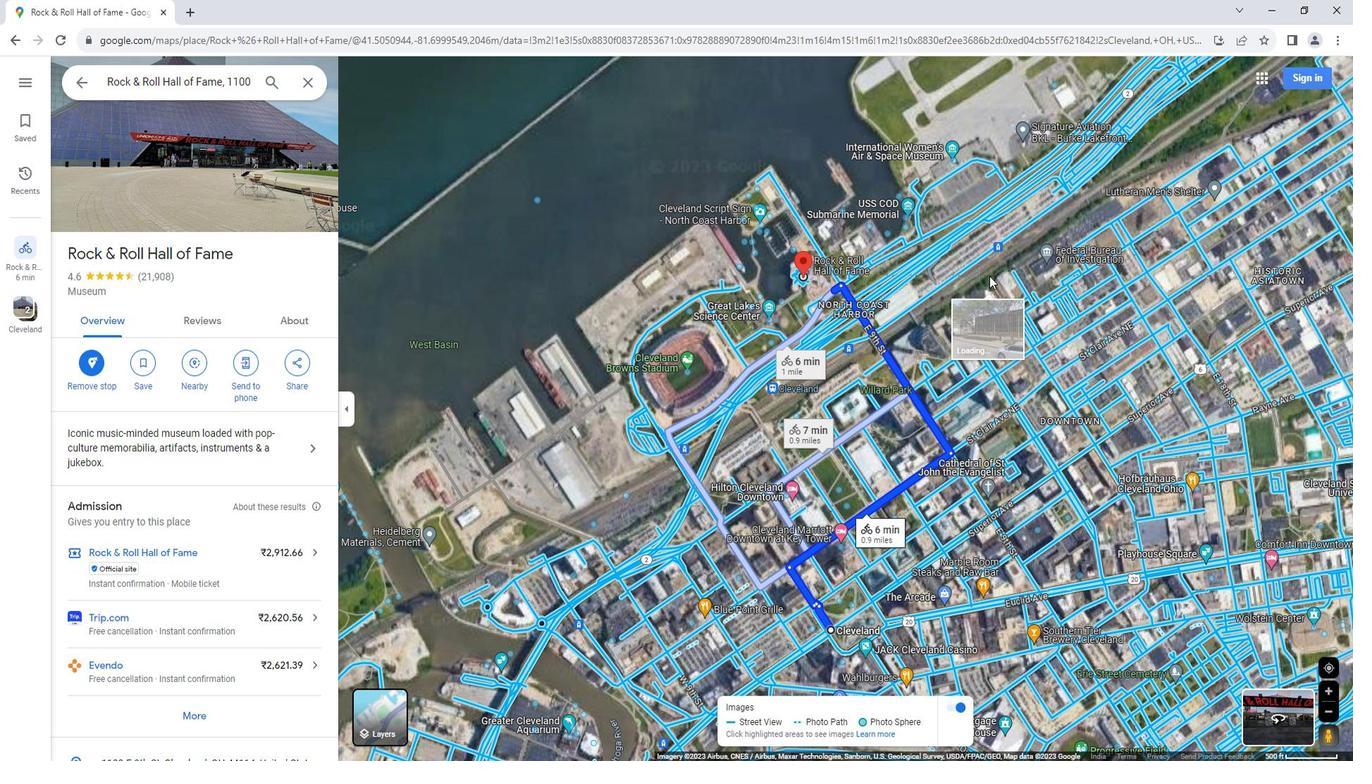 
